 Task: Search one way flight ticket for 4 adults, 1 infant in seat and 1 infant on lap in premium economy from Allentown: Lehigh Valley International Airport (was Allentown-bethlehem-easton International Airport) to Rockford: Chicago Rockford International Airport(was Northwest Chicagoland Regional Airport At Rockford) on 5-1-2023. Choice of flights is Singapure airlines. Number of bags: 5 checked bags. Price is upto 60000. Outbound departure time preference is 5:00.
Action: Mouse moved to (216, 249)
Screenshot: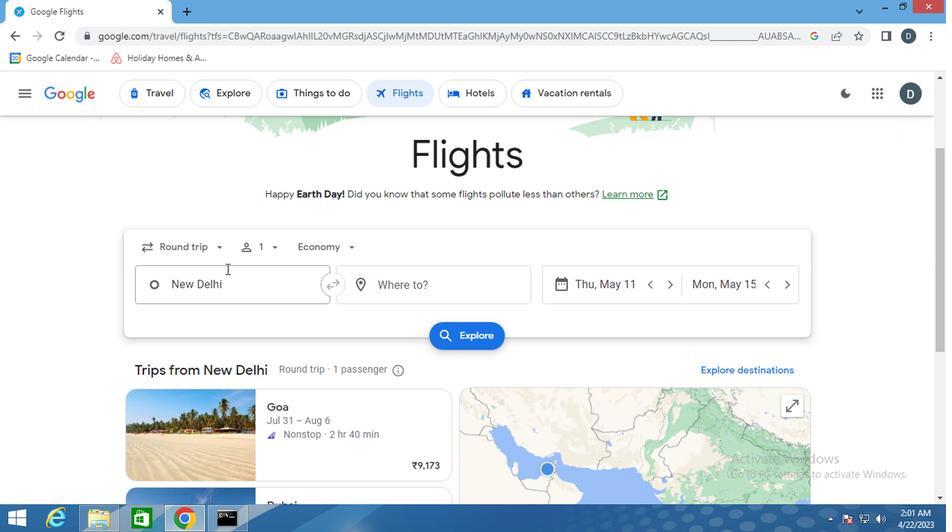 
Action: Mouse pressed left at (216, 249)
Screenshot: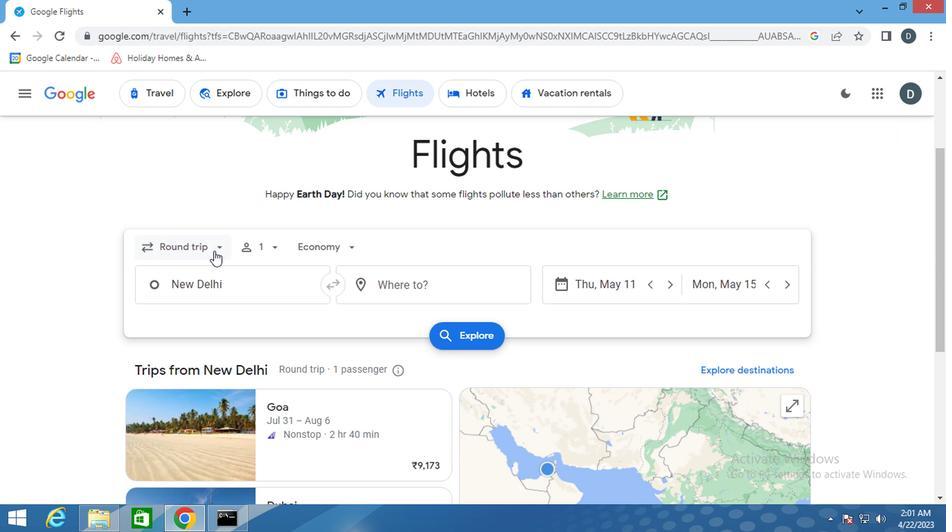 
Action: Mouse moved to (204, 299)
Screenshot: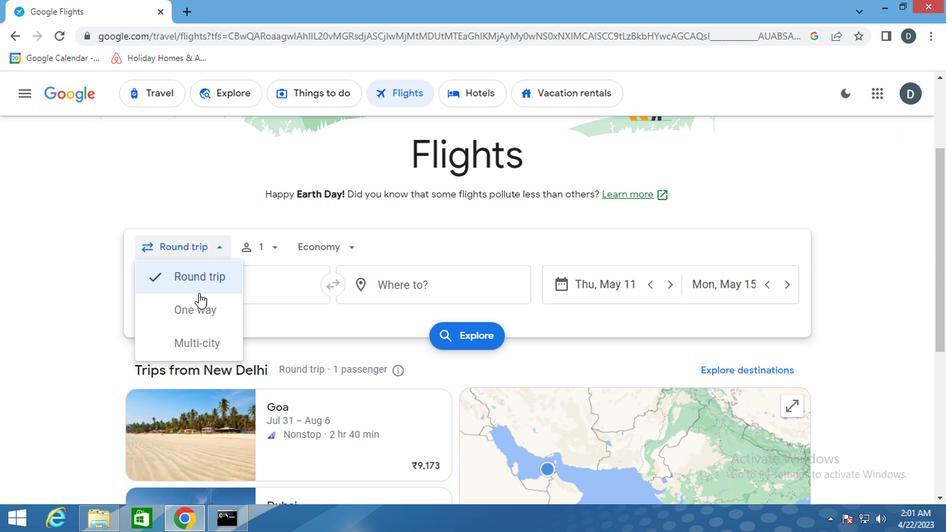 
Action: Mouse pressed left at (204, 299)
Screenshot: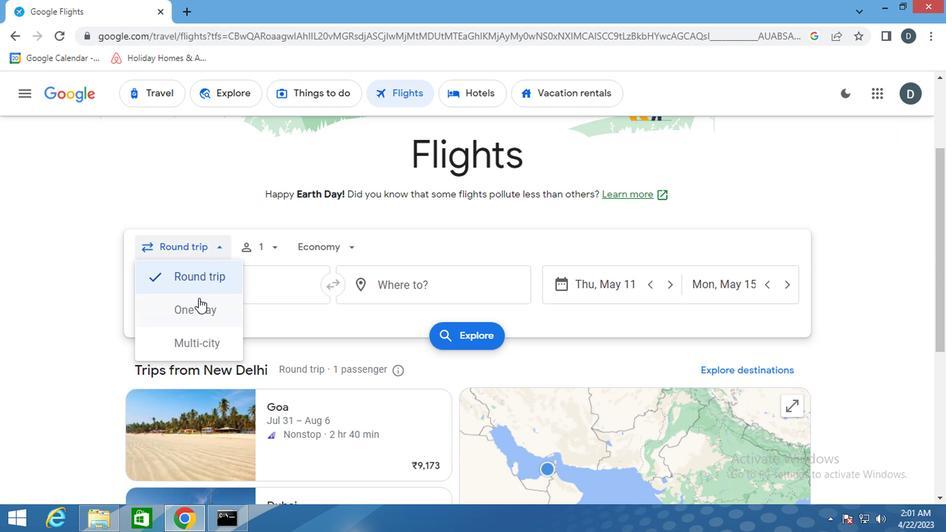 
Action: Mouse moved to (275, 241)
Screenshot: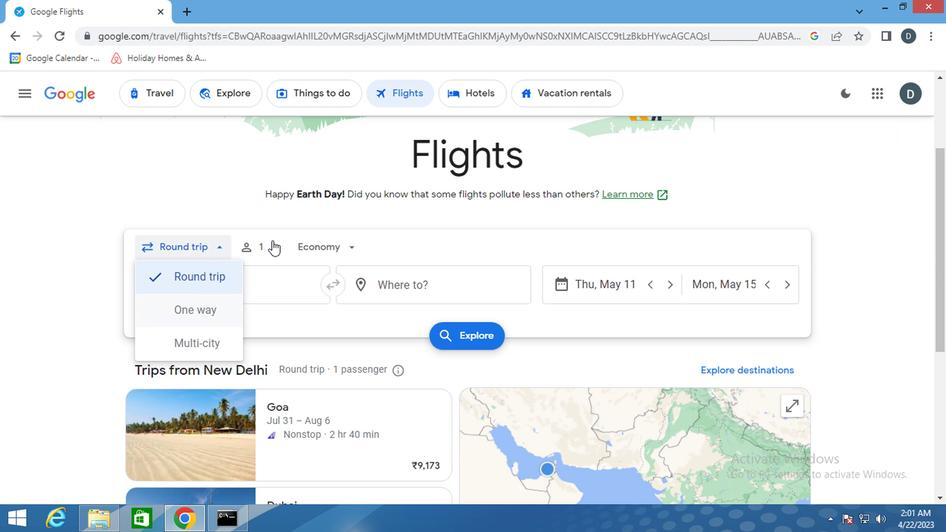 
Action: Mouse pressed left at (275, 241)
Screenshot: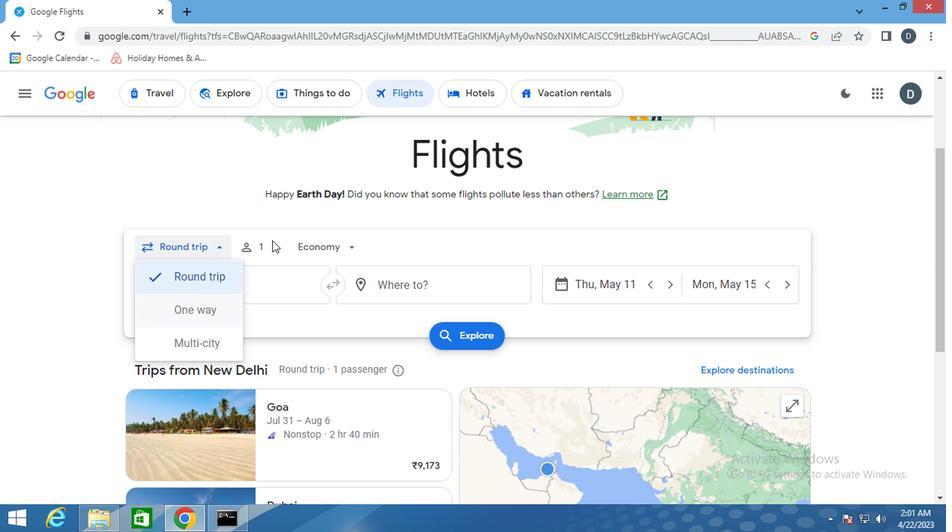 
Action: Mouse moved to (375, 282)
Screenshot: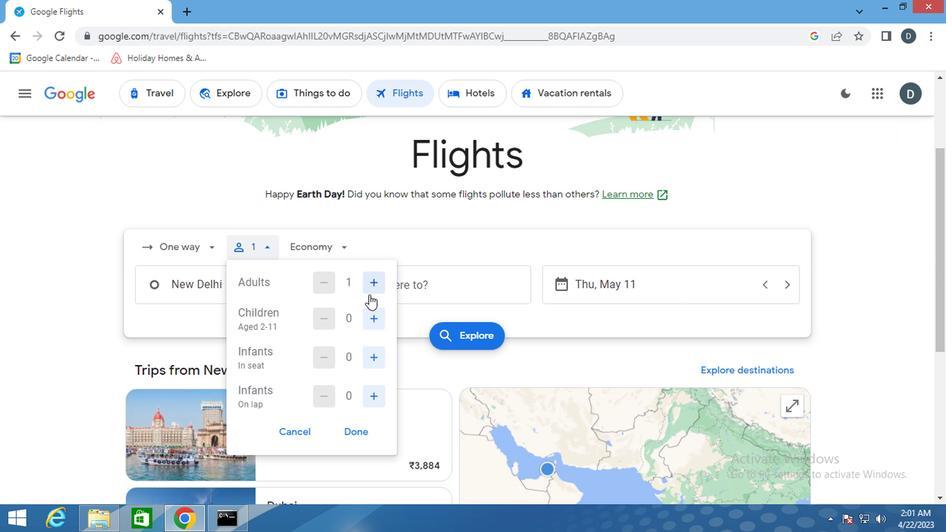
Action: Mouse pressed left at (375, 282)
Screenshot: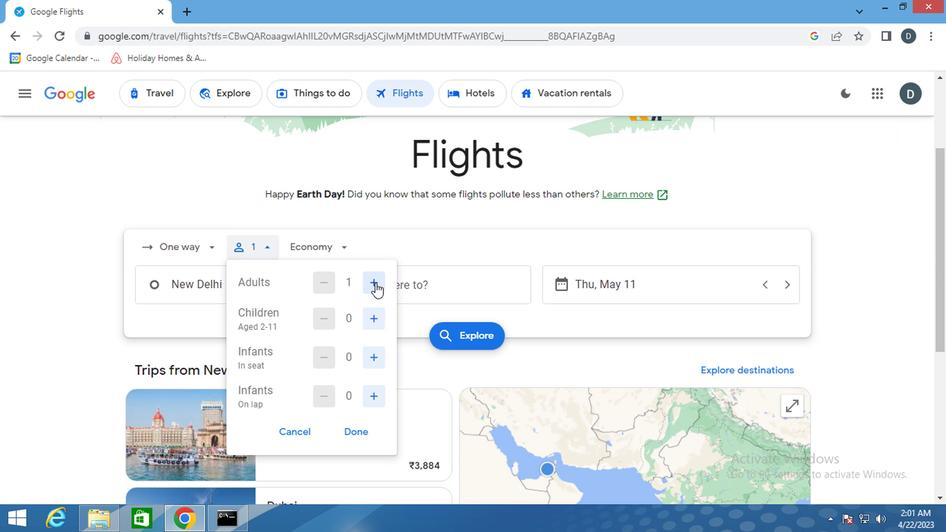 
Action: Mouse pressed left at (375, 282)
Screenshot: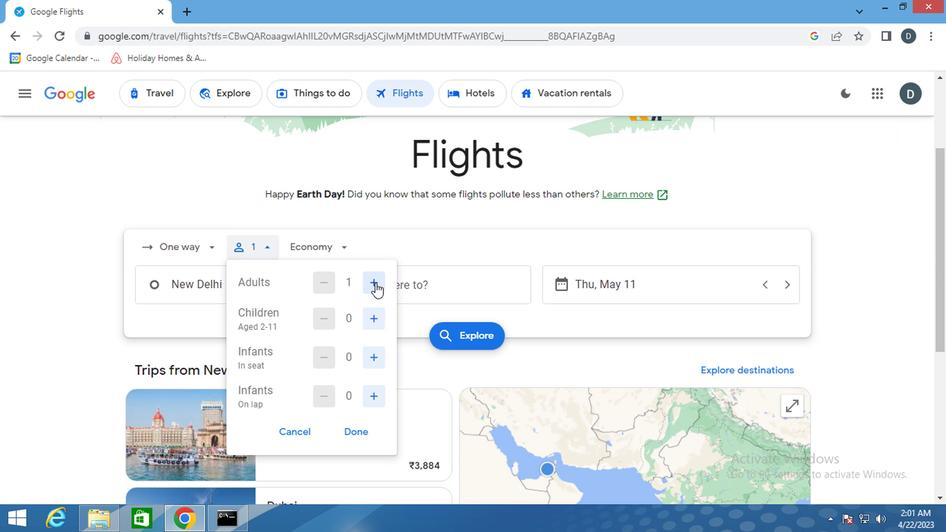 
Action: Mouse pressed left at (375, 282)
Screenshot: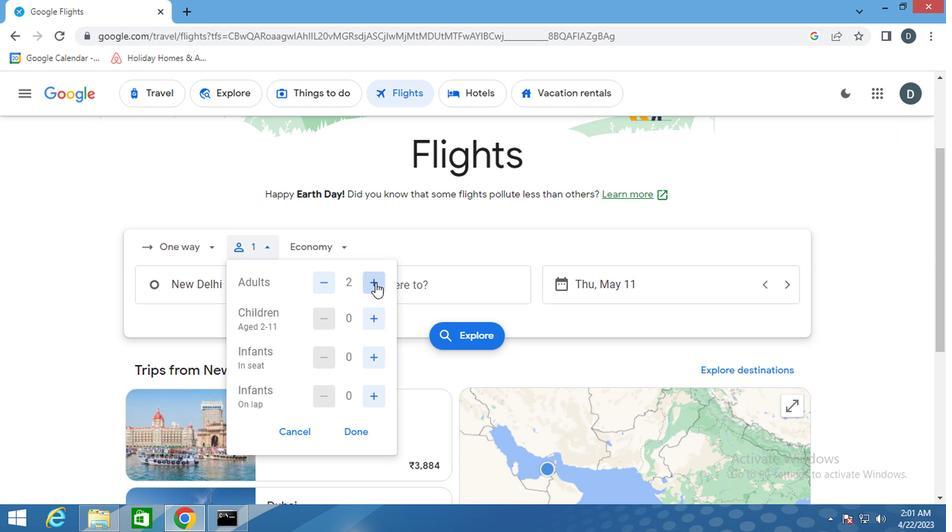 
Action: Mouse moved to (370, 363)
Screenshot: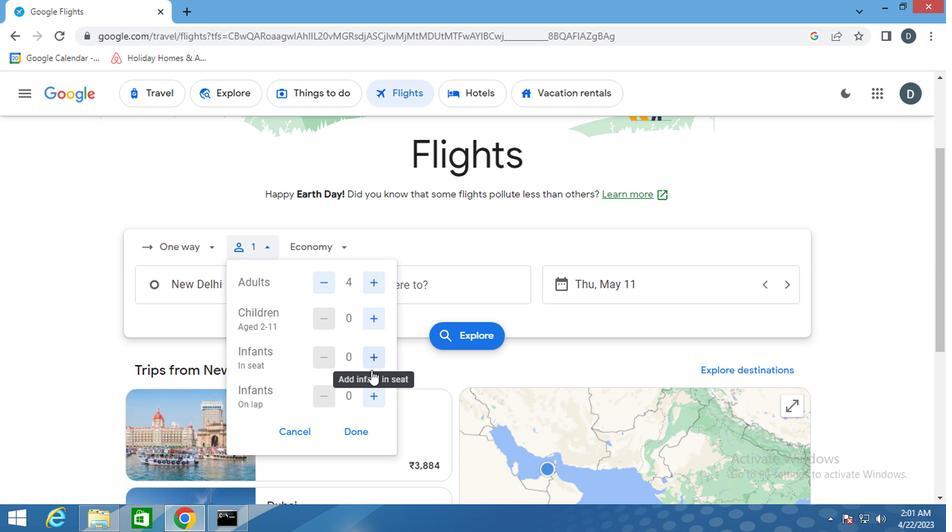 
Action: Mouse pressed left at (370, 363)
Screenshot: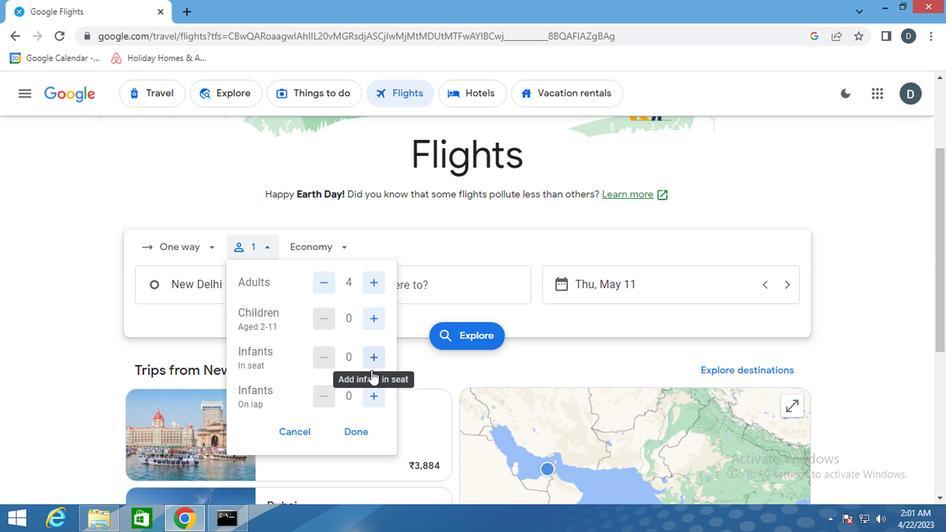 
Action: Mouse moved to (379, 396)
Screenshot: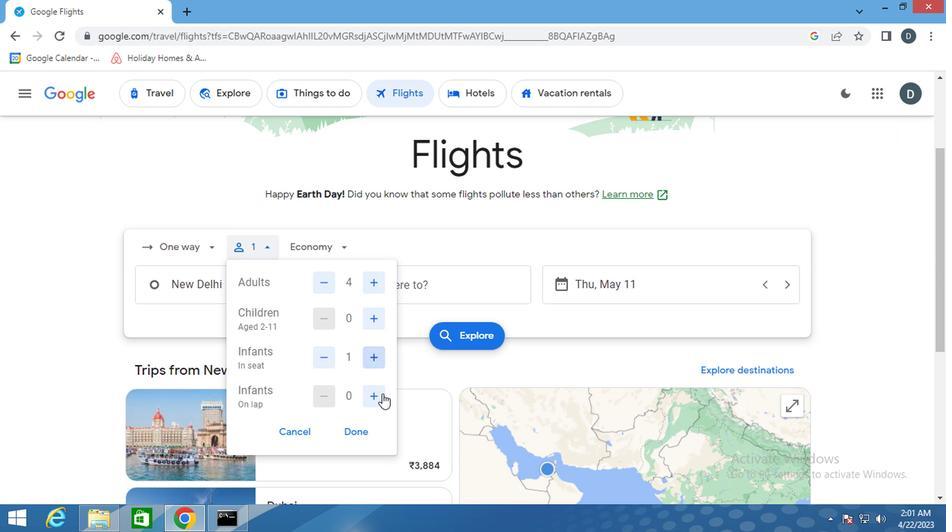 
Action: Mouse pressed left at (379, 396)
Screenshot: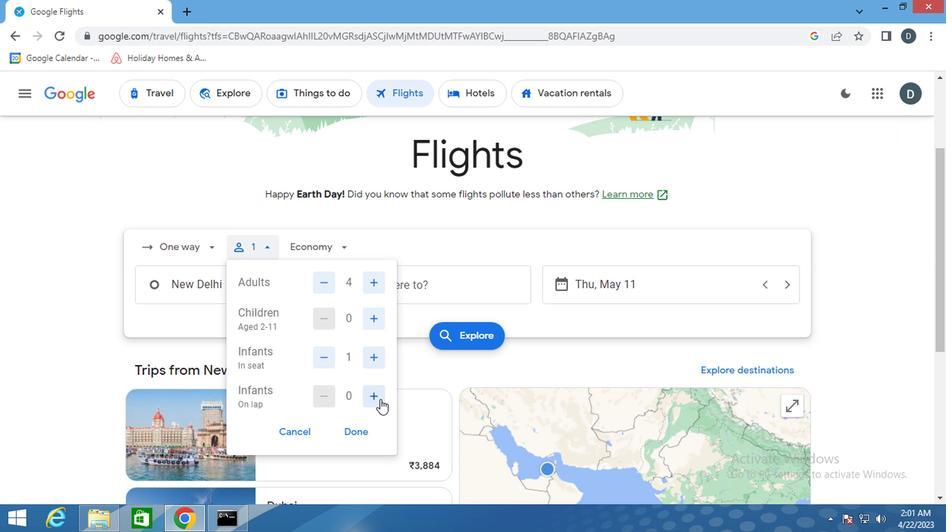 
Action: Mouse moved to (359, 429)
Screenshot: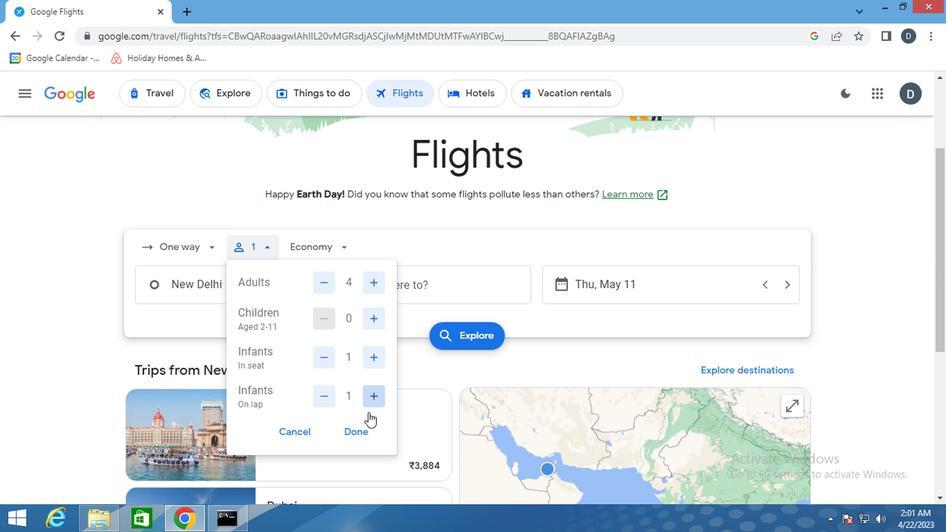 
Action: Mouse pressed left at (359, 429)
Screenshot: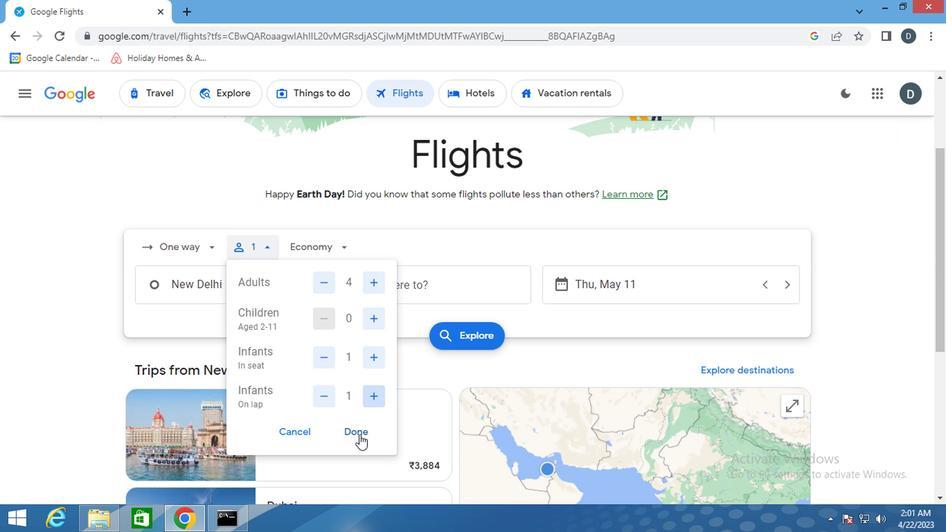 
Action: Mouse moved to (326, 246)
Screenshot: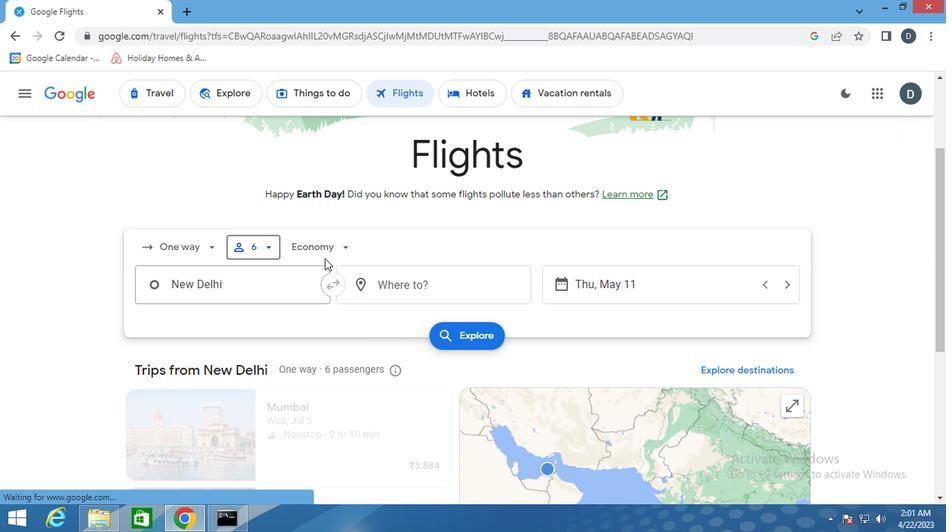 
Action: Mouse pressed left at (326, 246)
Screenshot: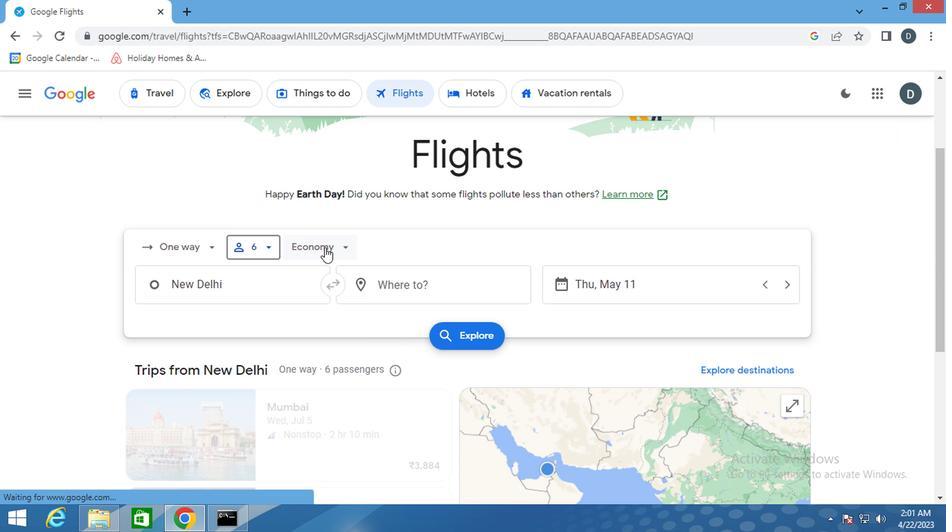 
Action: Mouse moved to (348, 317)
Screenshot: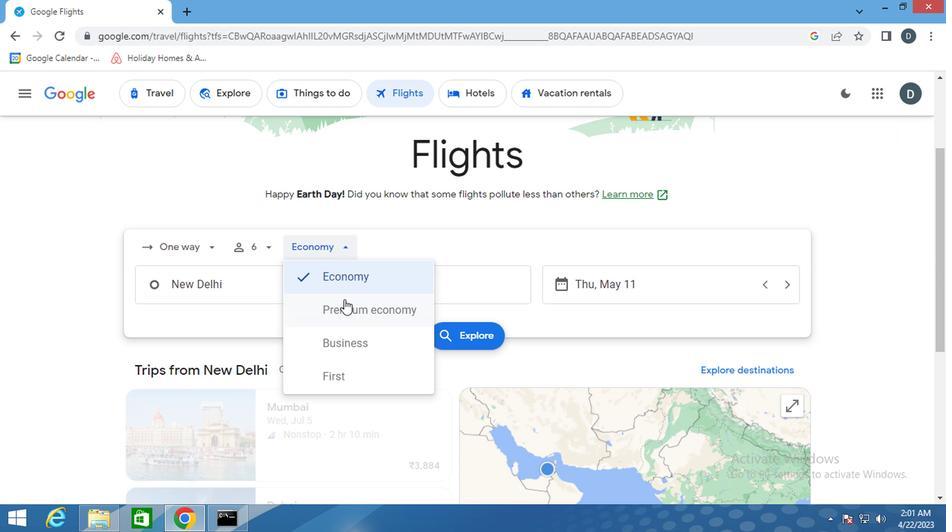 
Action: Mouse pressed left at (348, 317)
Screenshot: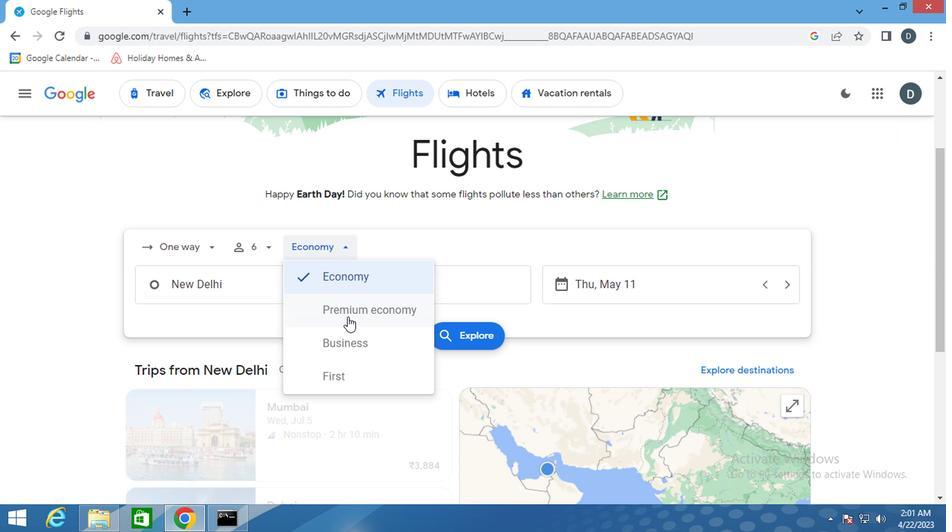 
Action: Mouse moved to (235, 291)
Screenshot: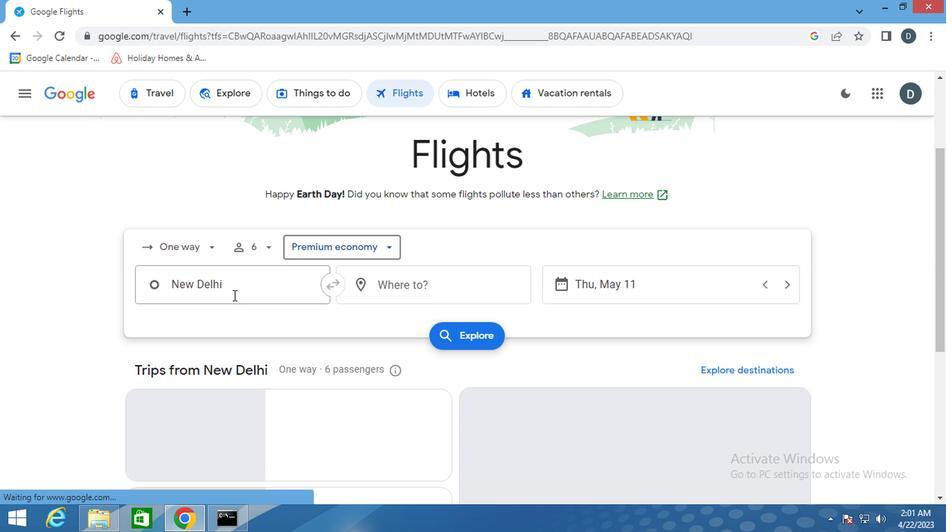 
Action: Mouse pressed left at (235, 291)
Screenshot: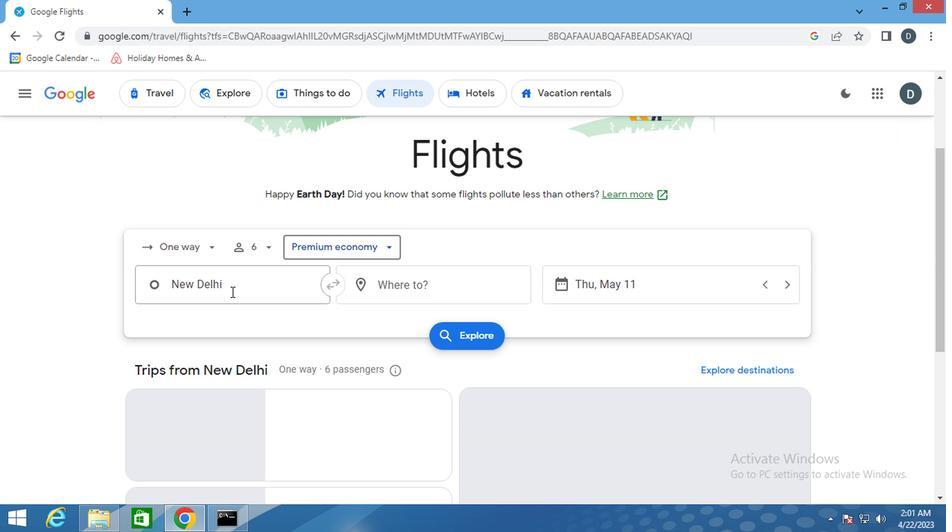 
Action: Key pressed <Key.shift><Key.shift><Key.shift><Key.shift><Key.shift>ALLENTOWN
Screenshot: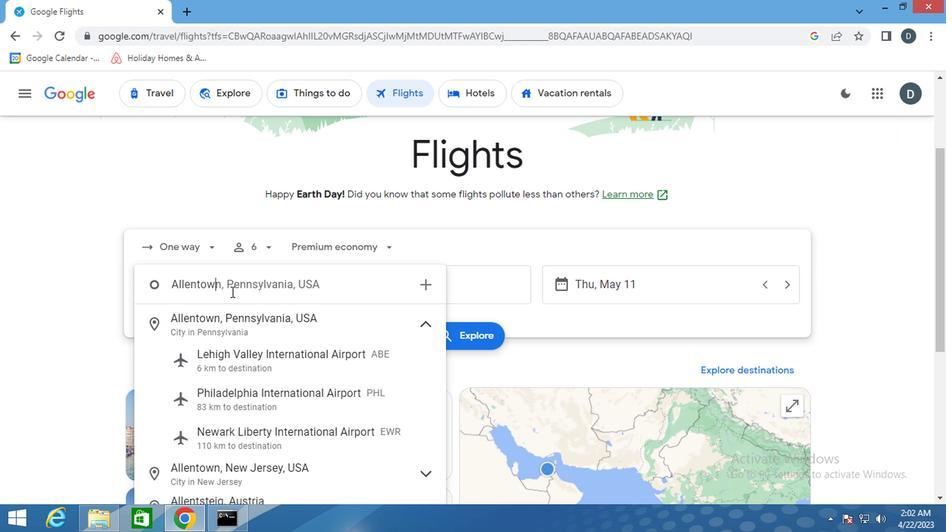 
Action: Mouse moved to (308, 350)
Screenshot: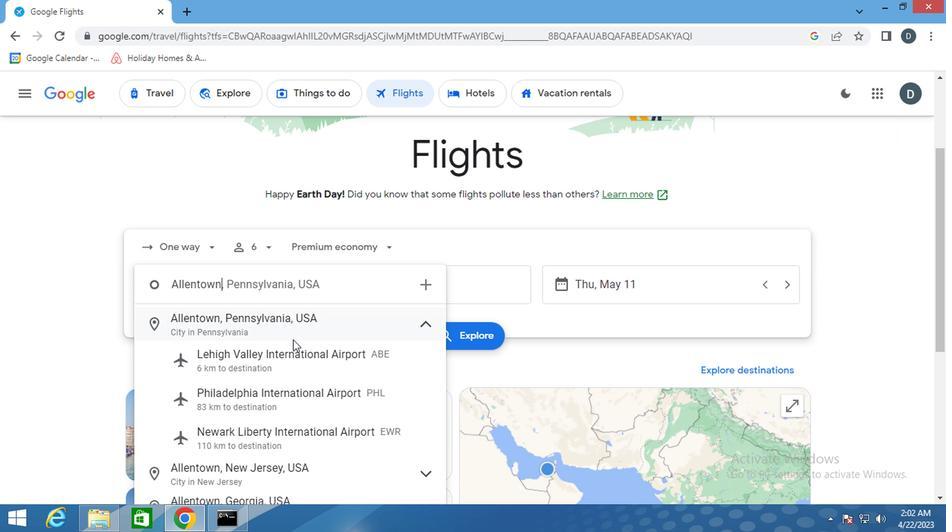 
Action: Mouse pressed left at (308, 350)
Screenshot: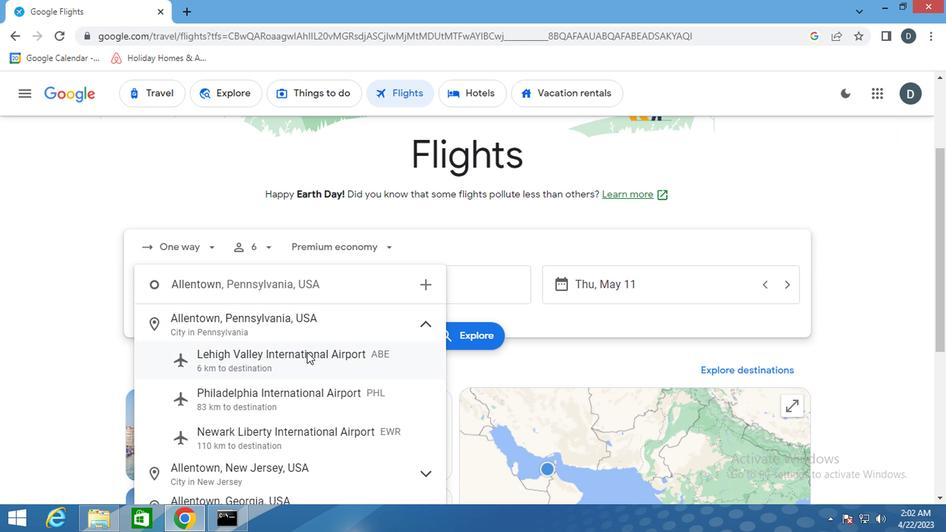 
Action: Mouse moved to (423, 281)
Screenshot: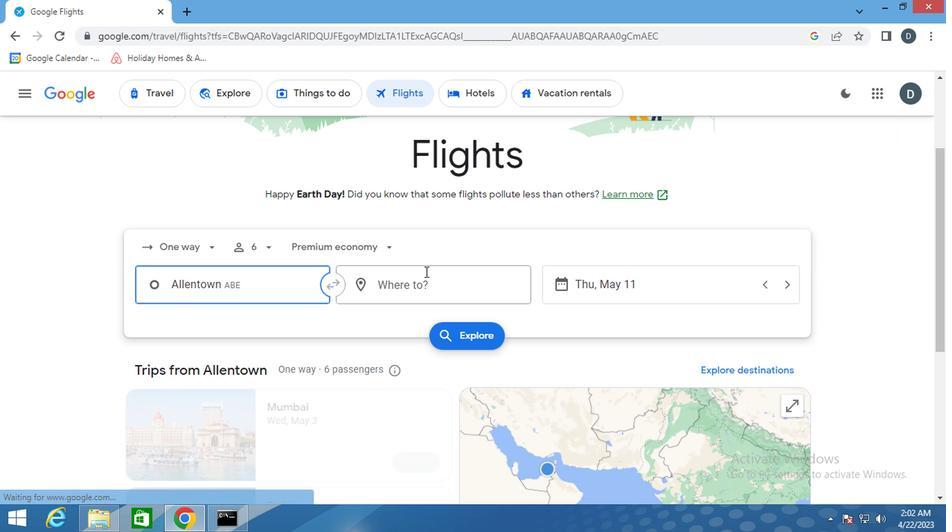 
Action: Mouse pressed left at (423, 281)
Screenshot: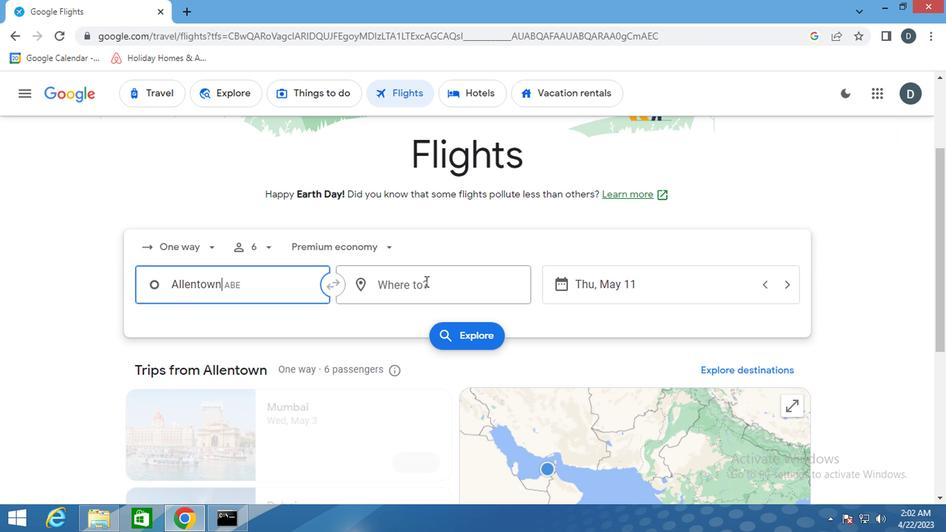 
Action: Key pressed <Key.shift>ROCKFORD
Screenshot: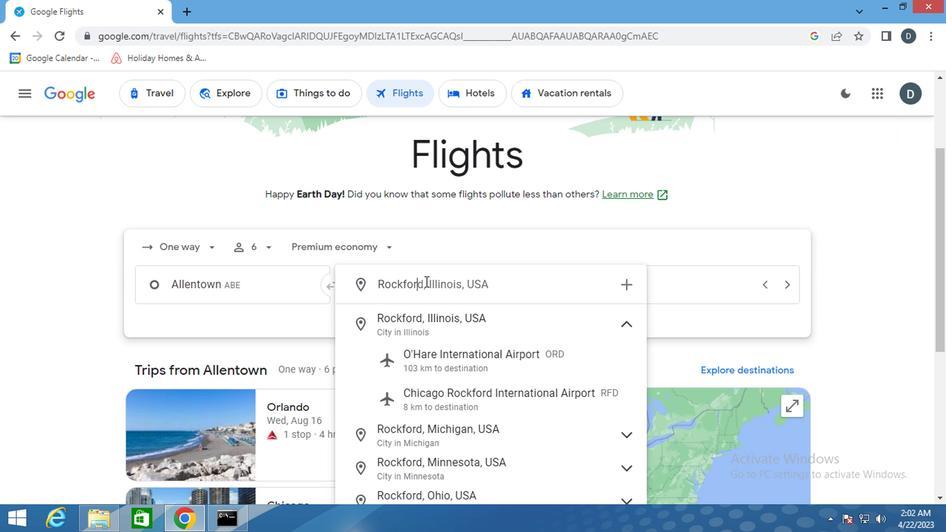 
Action: Mouse moved to (489, 397)
Screenshot: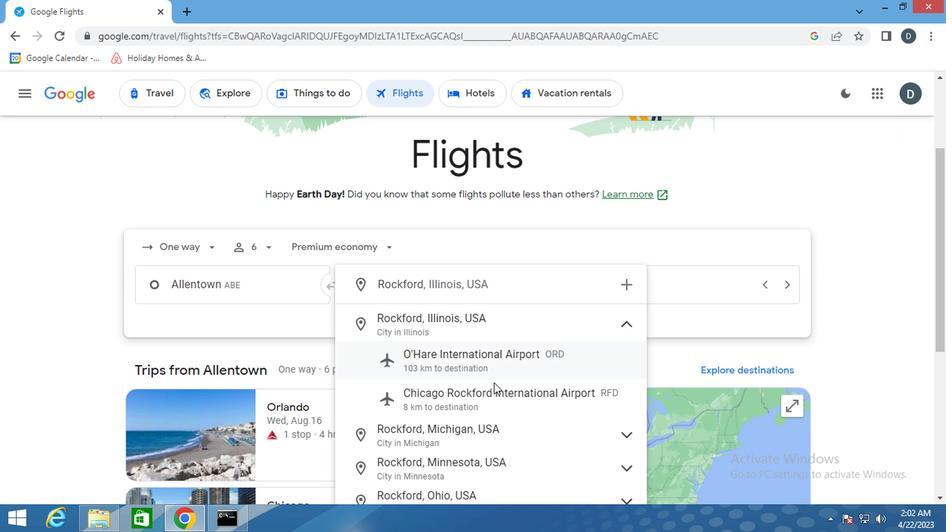 
Action: Mouse pressed left at (489, 397)
Screenshot: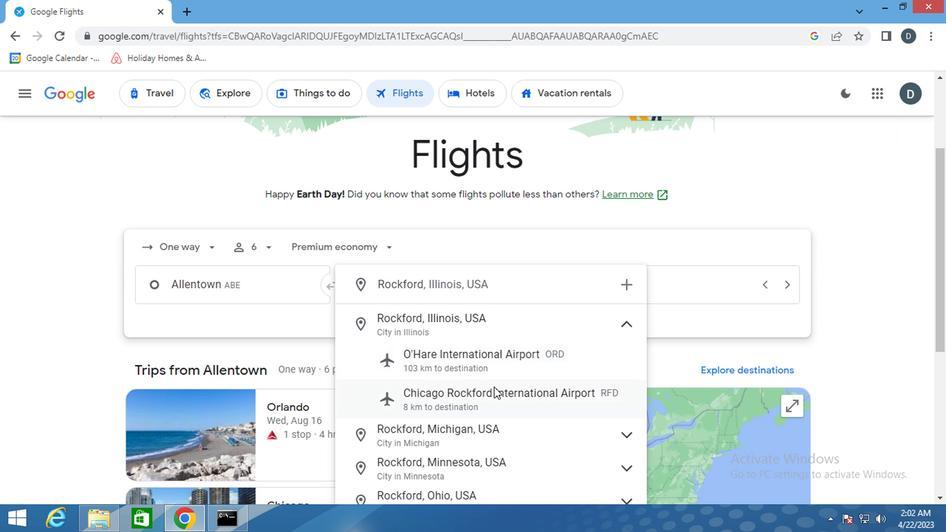 
Action: Mouse moved to (635, 293)
Screenshot: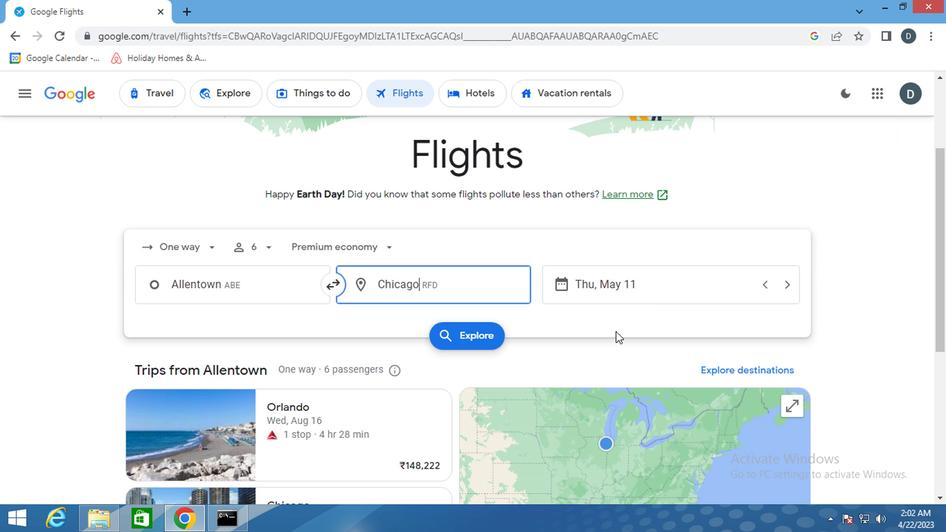 
Action: Mouse pressed left at (635, 293)
Screenshot: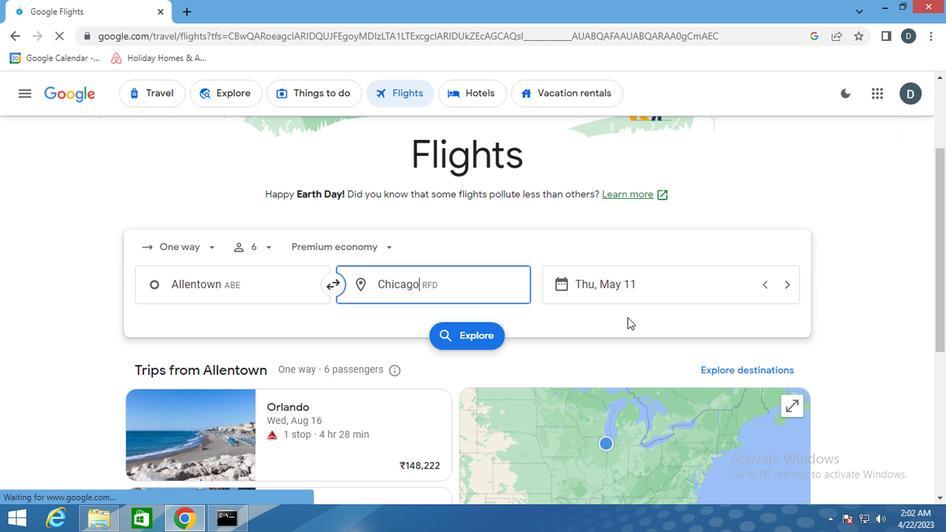 
Action: Mouse moved to (602, 242)
Screenshot: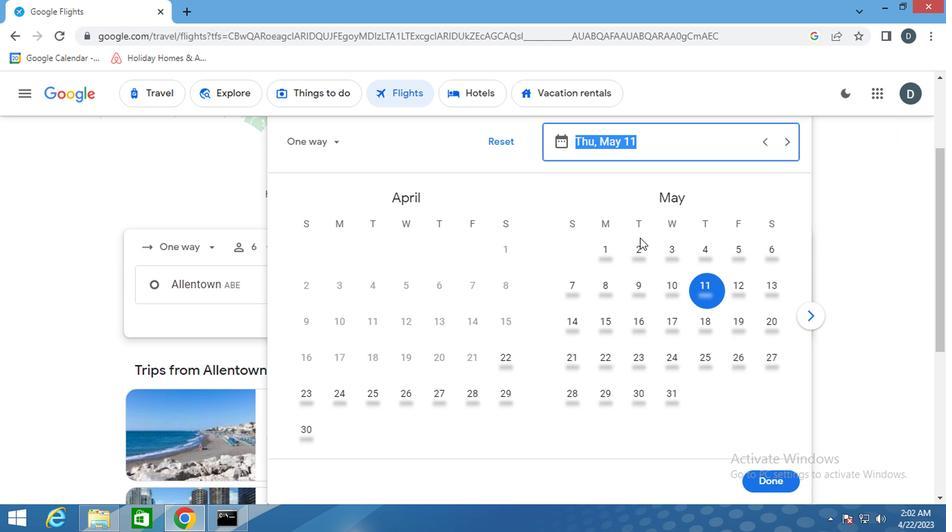 
Action: Mouse pressed left at (602, 242)
Screenshot: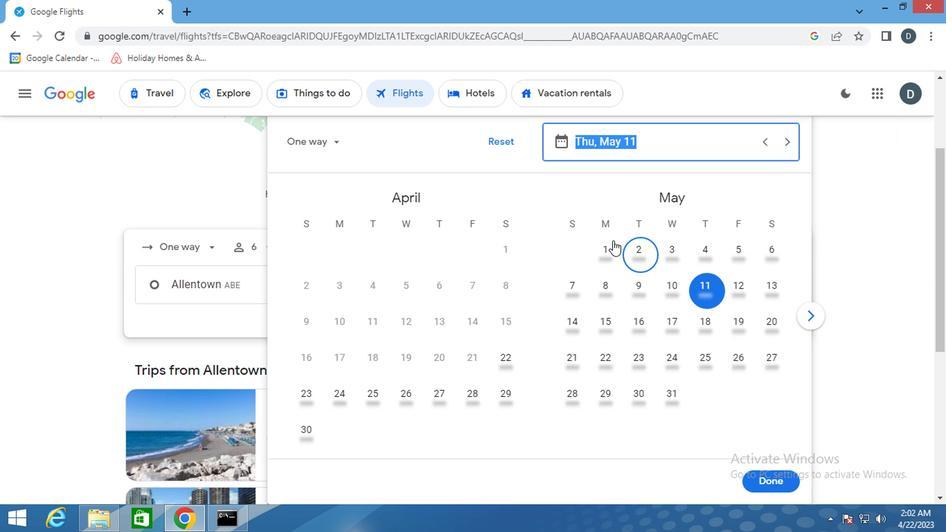 
Action: Mouse moved to (753, 473)
Screenshot: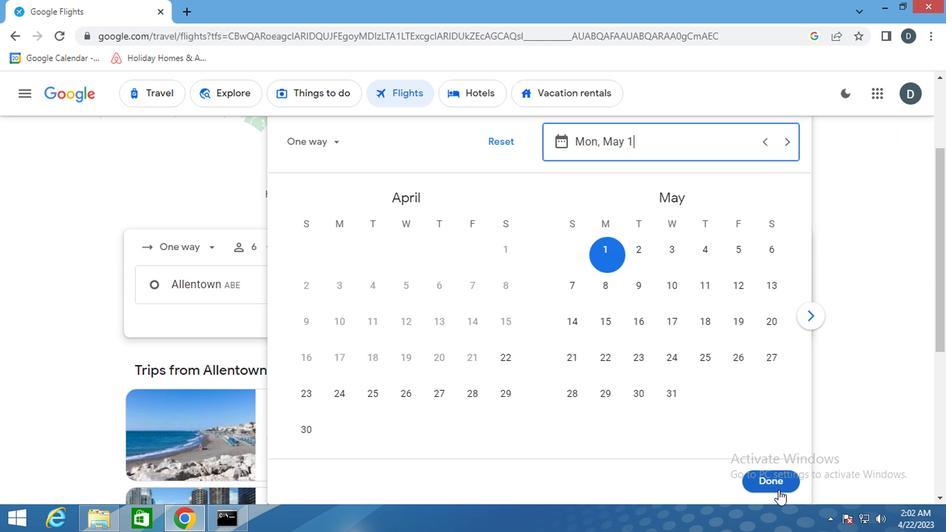 
Action: Mouse pressed left at (753, 473)
Screenshot: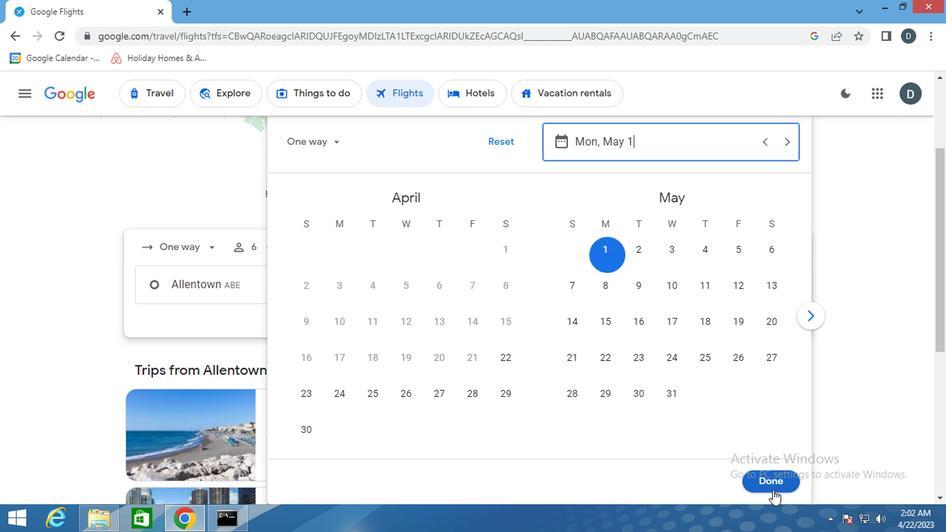 
Action: Mouse moved to (464, 336)
Screenshot: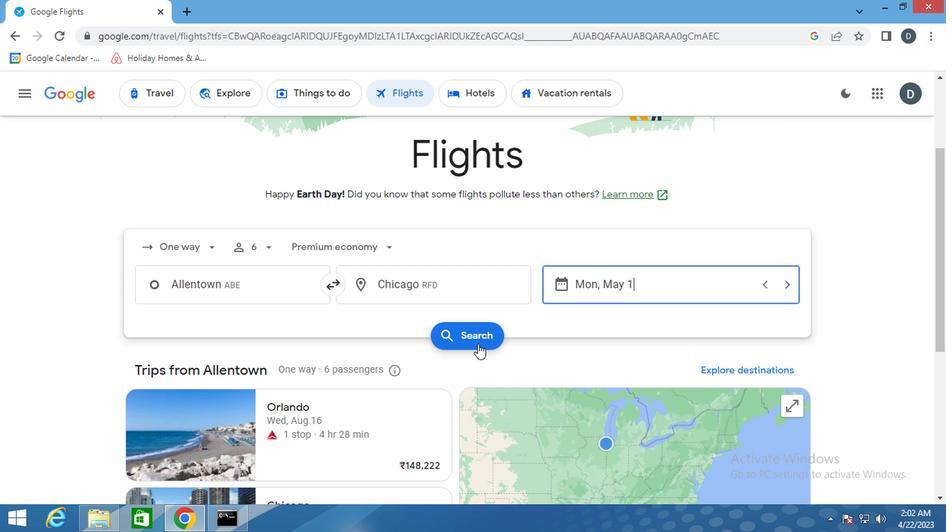 
Action: Mouse pressed left at (464, 336)
Screenshot: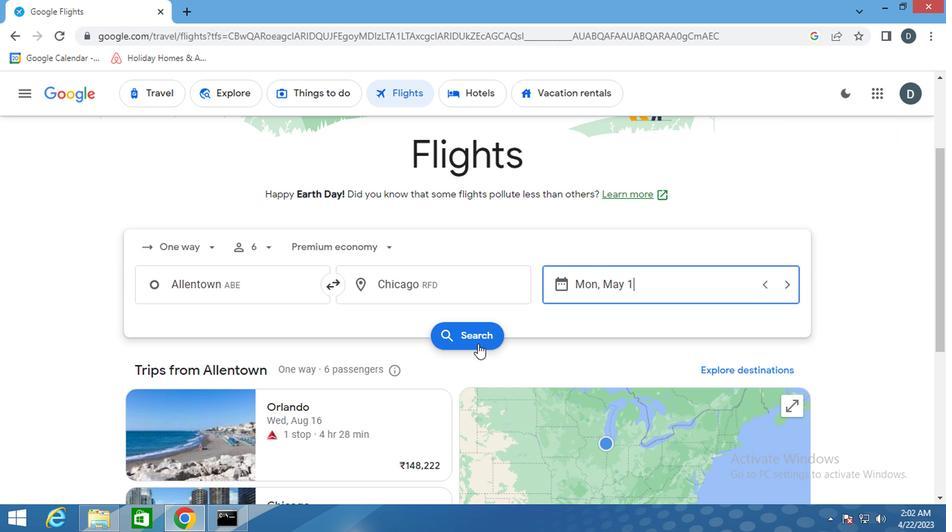 
Action: Mouse moved to (173, 221)
Screenshot: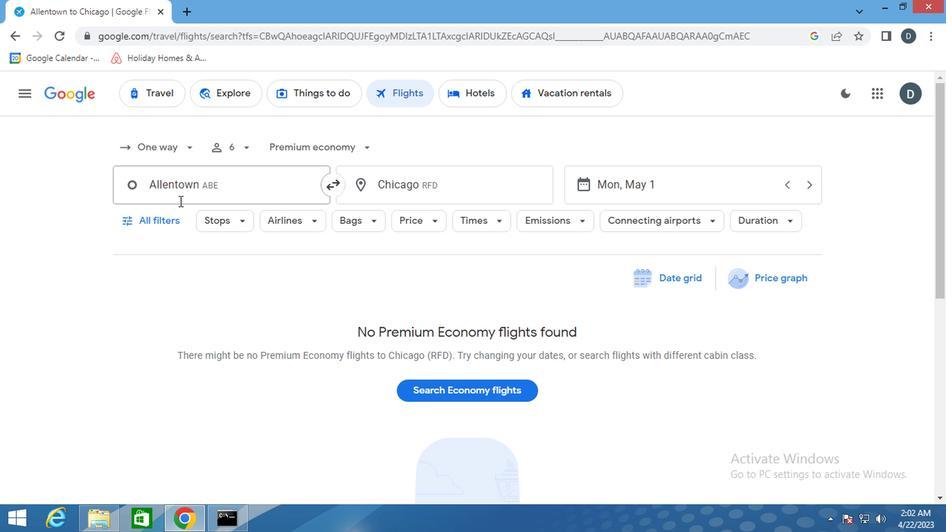 
Action: Mouse pressed left at (173, 221)
Screenshot: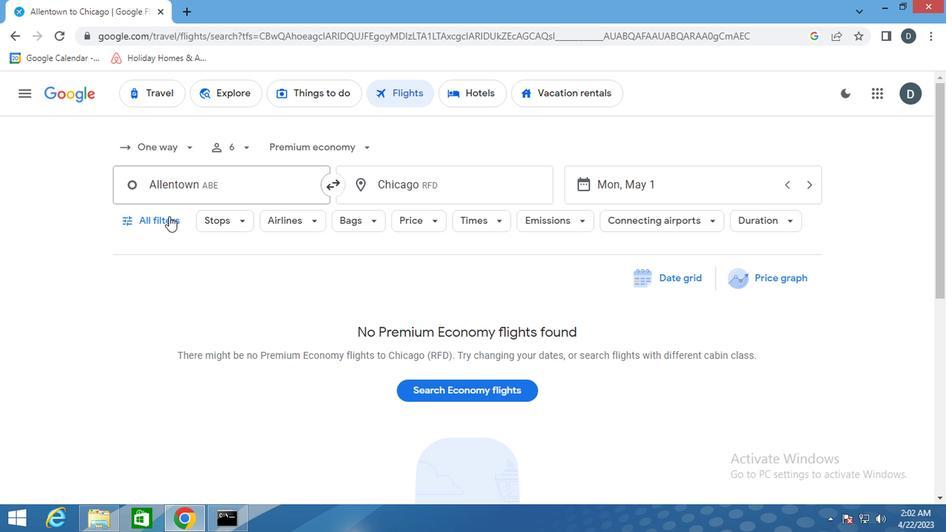 
Action: Mouse moved to (252, 238)
Screenshot: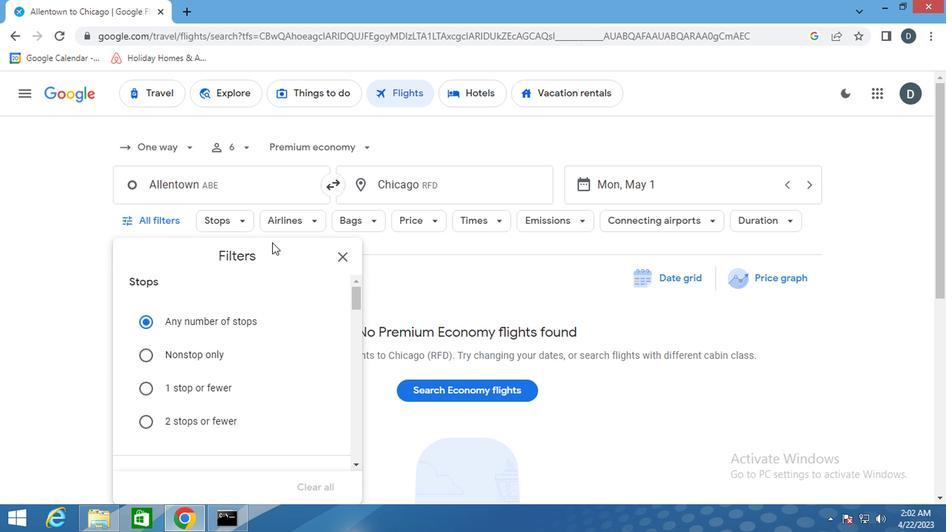 
Action: Mouse scrolled (252, 238) with delta (0, 0)
Screenshot: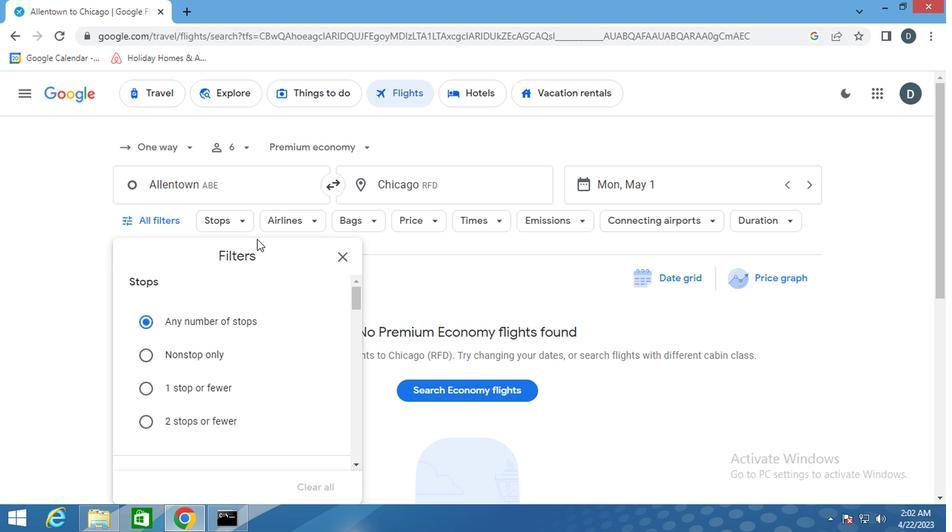 
Action: Mouse scrolled (252, 238) with delta (0, 0)
Screenshot: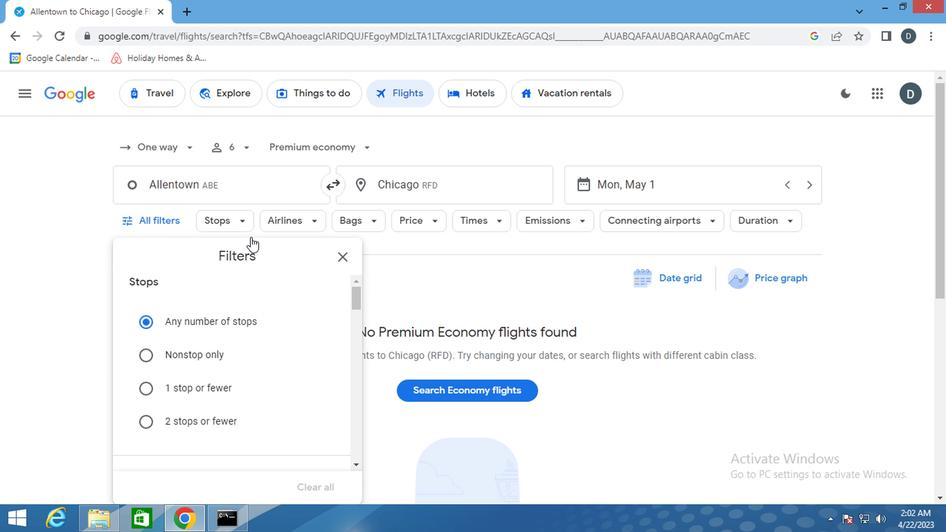
Action: Mouse scrolled (252, 238) with delta (0, 0)
Screenshot: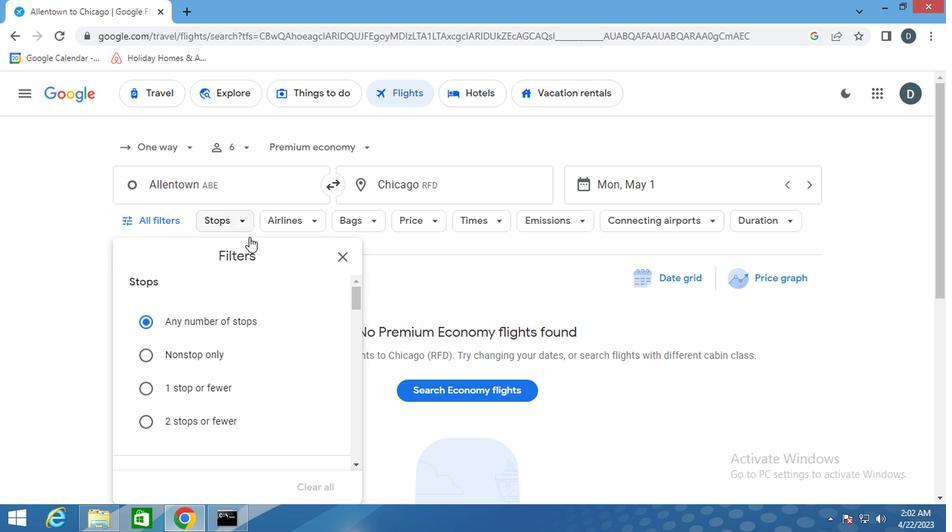 
Action: Mouse scrolled (252, 238) with delta (0, 0)
Screenshot: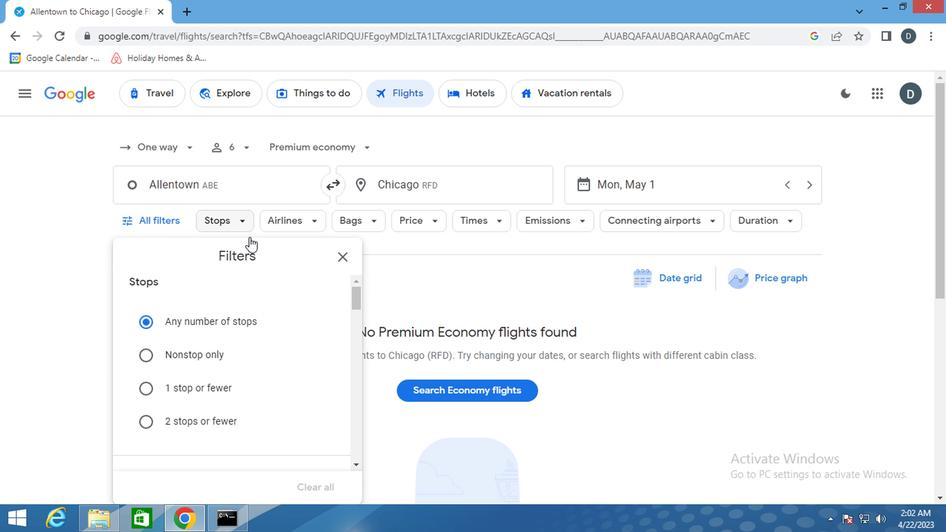 
Action: Mouse moved to (652, 407)
Screenshot: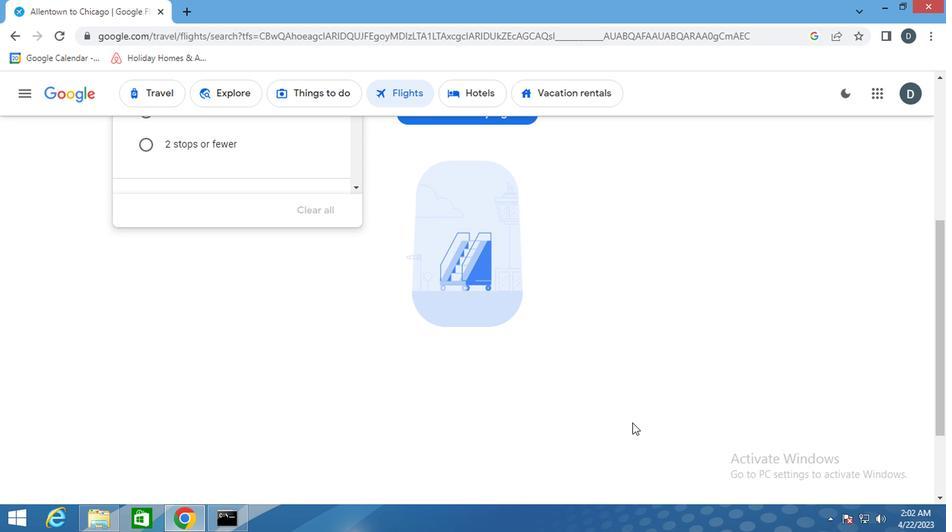 
Action: Mouse scrolled (652, 408) with delta (0, 0)
Screenshot: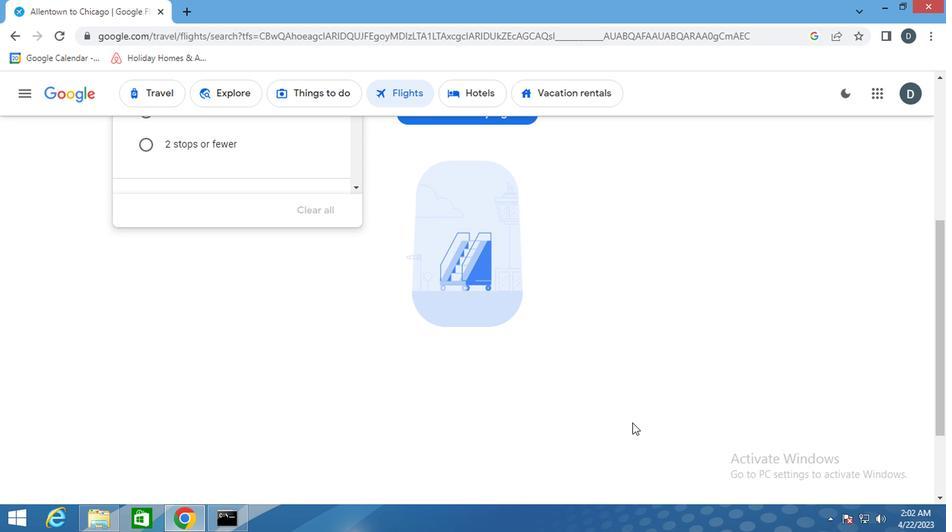 
Action: Mouse moved to (650, 407)
Screenshot: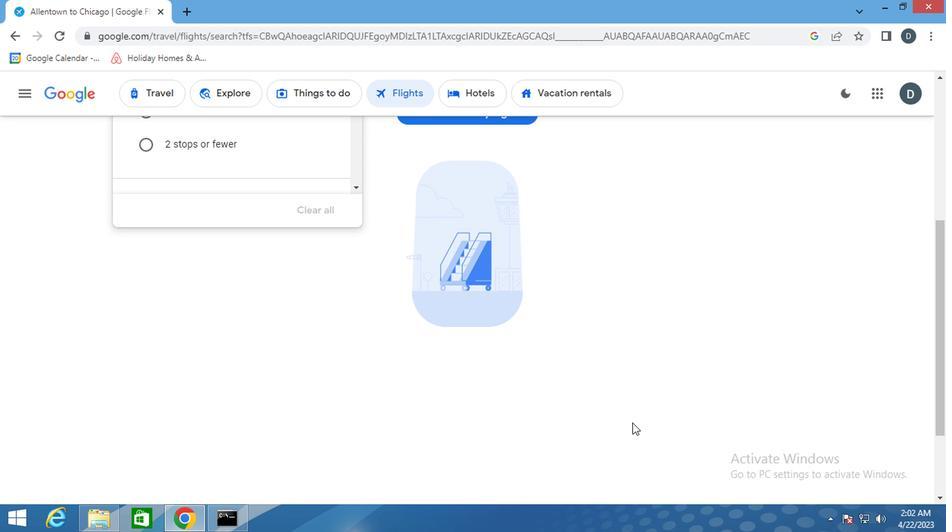 
Action: Mouse scrolled (650, 407) with delta (0, 0)
Screenshot: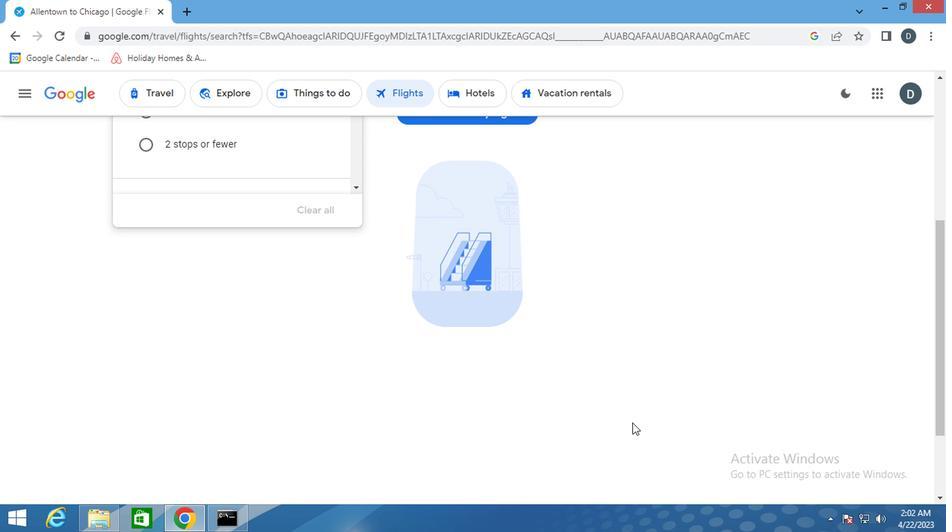 
Action: Mouse moved to (647, 405)
Screenshot: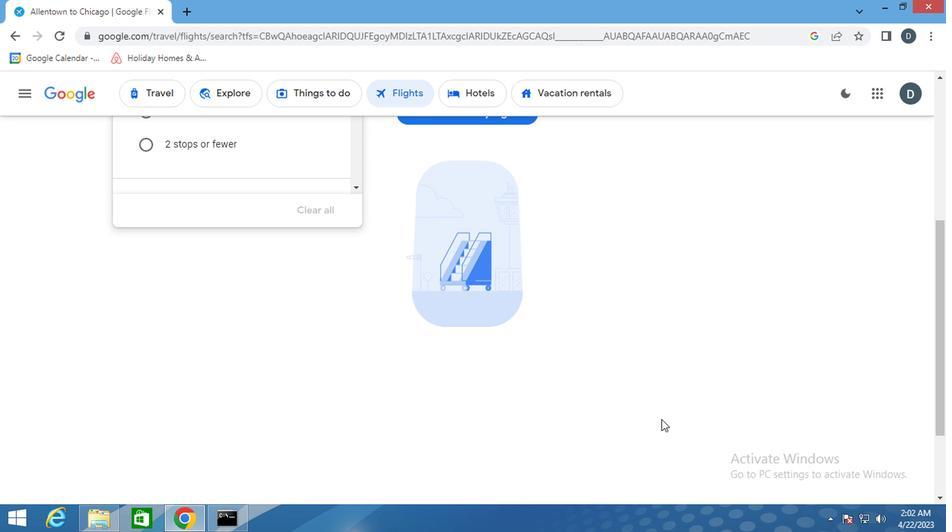 
Action: Mouse scrolled (647, 405) with delta (0, 0)
Screenshot: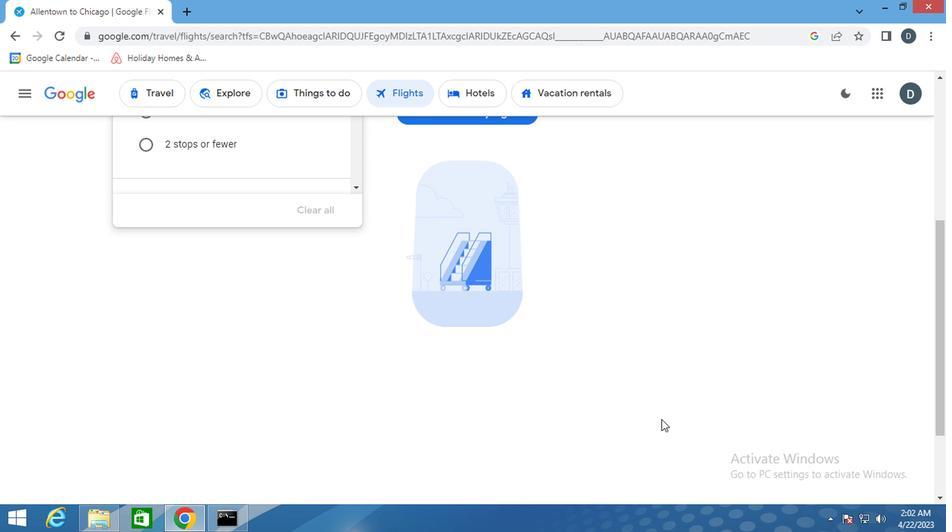 
Action: Mouse moved to (243, 313)
Screenshot: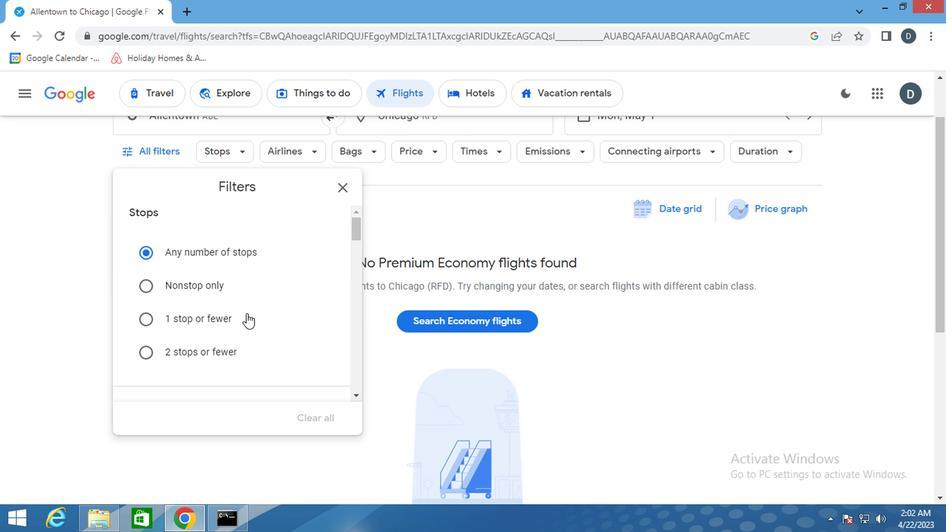 
Action: Mouse scrolled (243, 312) with delta (0, 0)
Screenshot: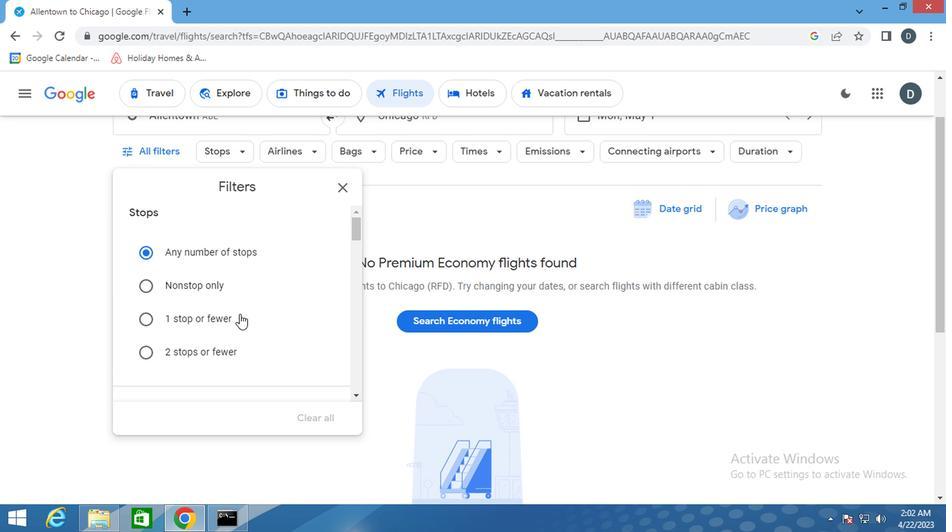 
Action: Mouse scrolled (243, 312) with delta (0, 0)
Screenshot: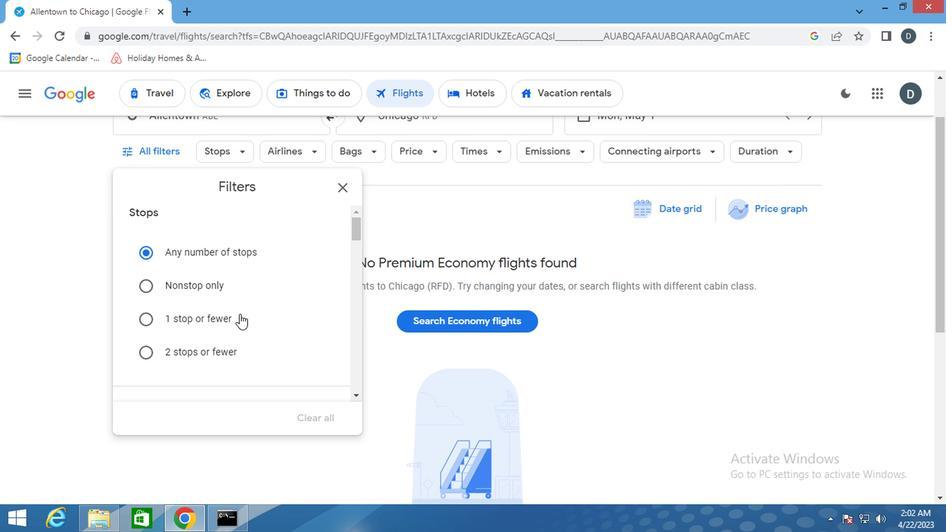
Action: Mouse scrolled (243, 312) with delta (0, 0)
Screenshot: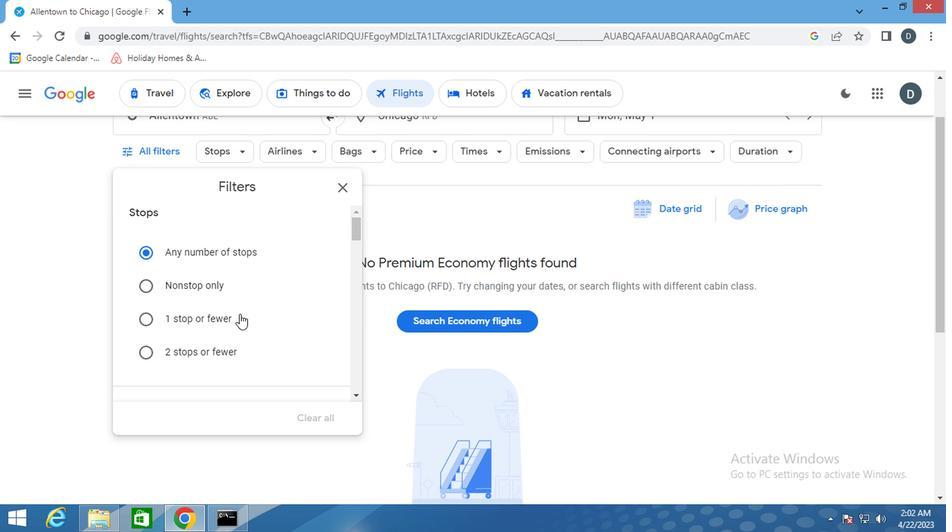 
Action: Mouse scrolled (243, 312) with delta (0, 0)
Screenshot: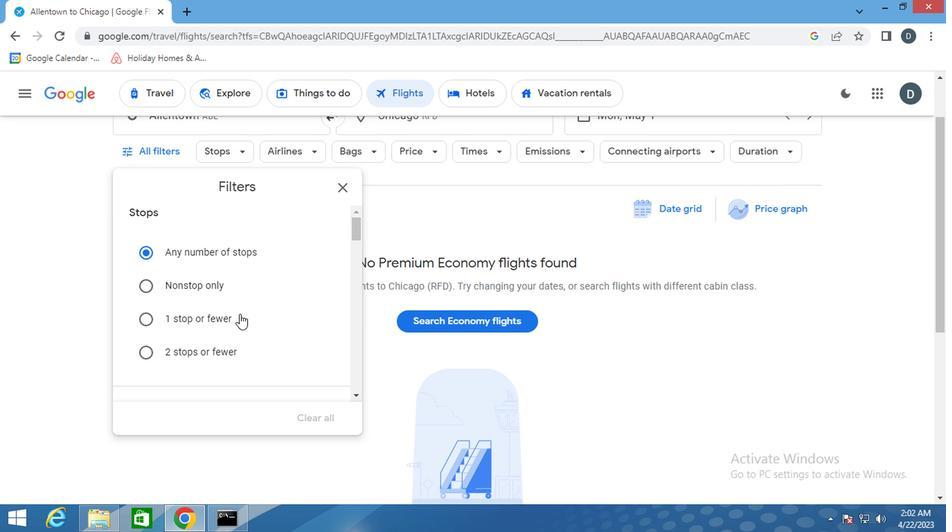 
Action: Mouse scrolled (243, 312) with delta (0, 0)
Screenshot: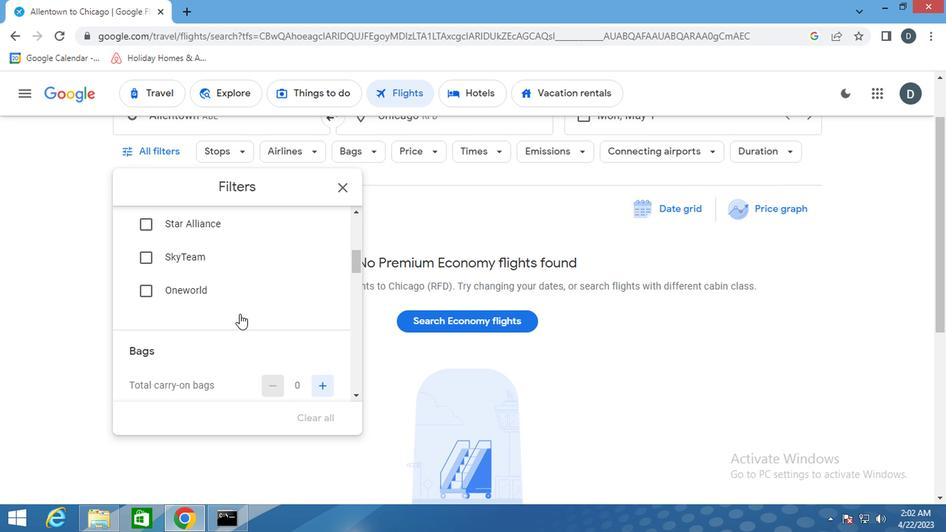 
Action: Mouse scrolled (243, 312) with delta (0, 0)
Screenshot: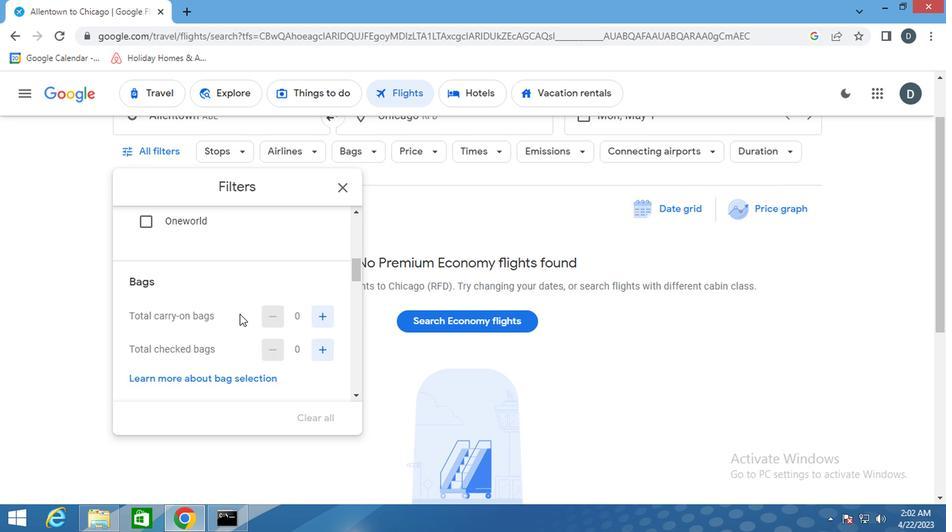 
Action: Mouse moved to (326, 275)
Screenshot: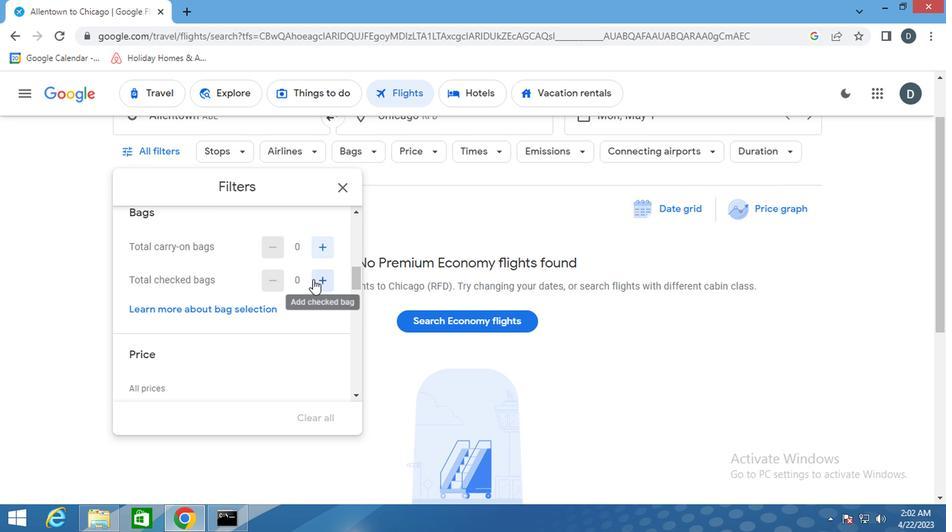 
Action: Mouse pressed left at (326, 275)
Screenshot: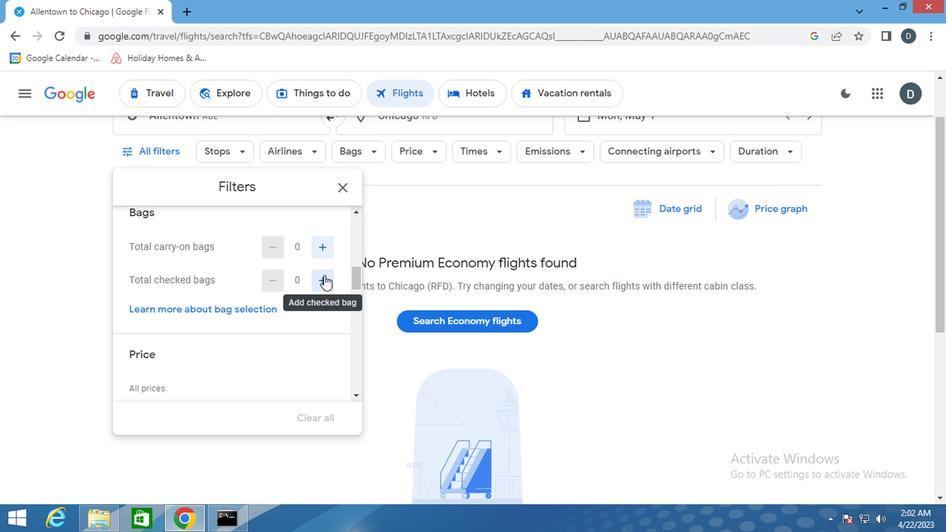 
Action: Mouse pressed left at (326, 275)
Screenshot: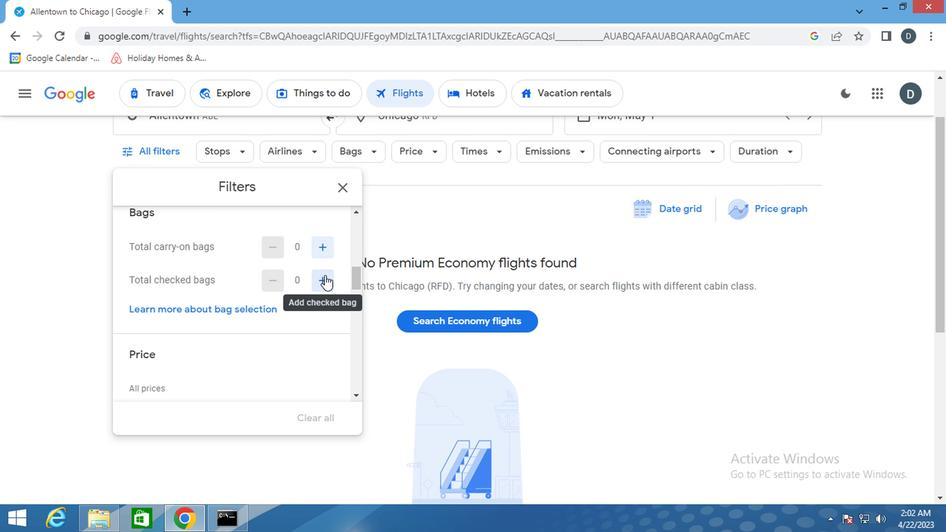 
Action: Mouse pressed left at (326, 275)
Screenshot: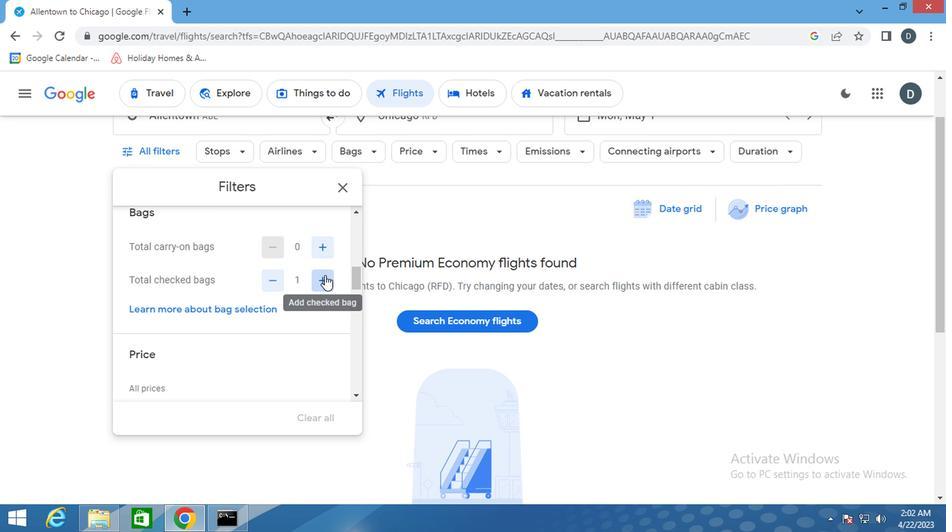 
Action: Mouse pressed left at (326, 275)
Screenshot: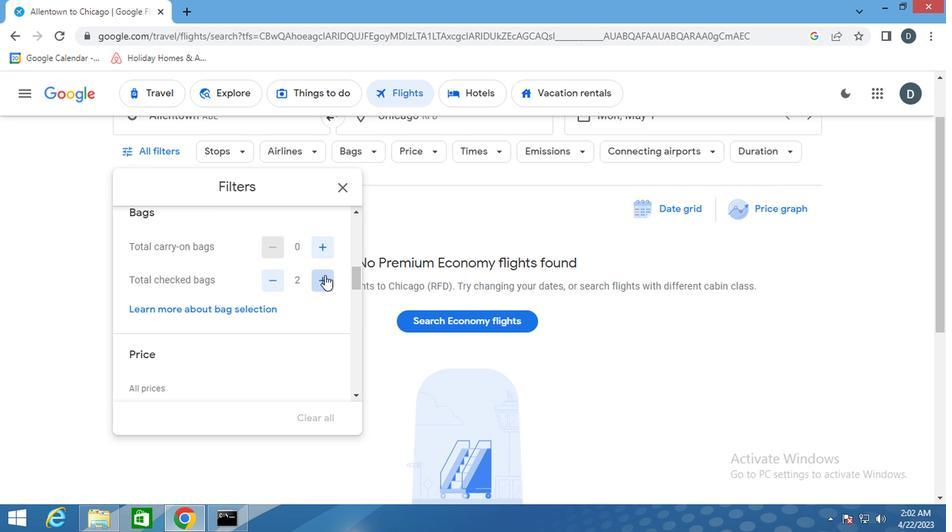 
Action: Mouse pressed left at (326, 275)
Screenshot: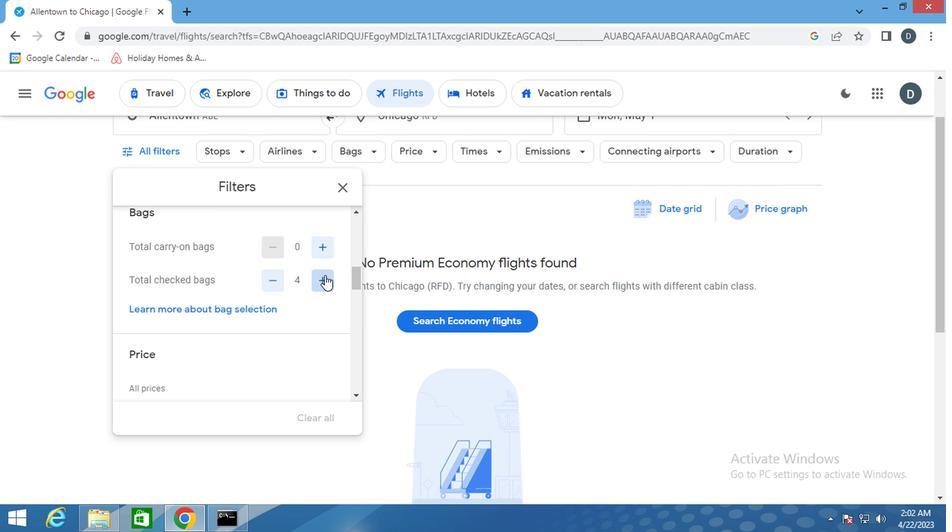 
Action: Mouse moved to (307, 329)
Screenshot: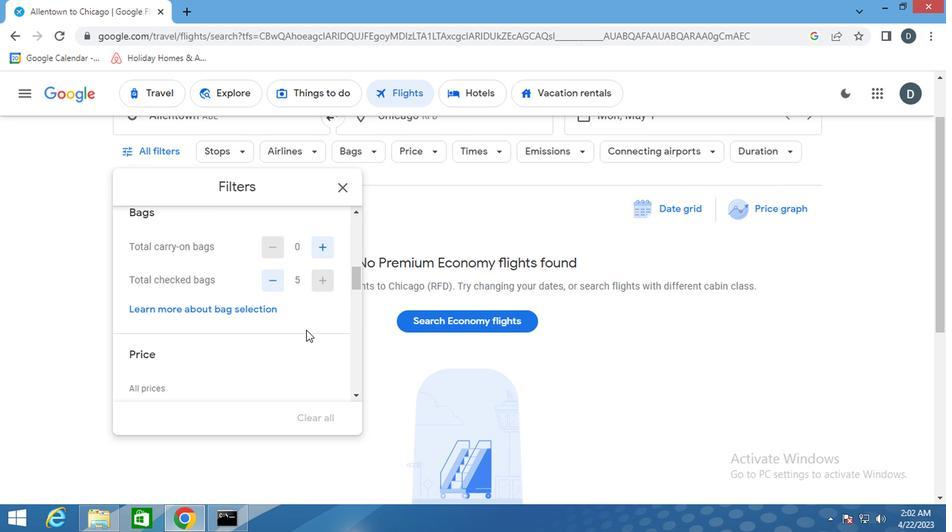
Action: Mouse scrolled (307, 328) with delta (0, 0)
Screenshot: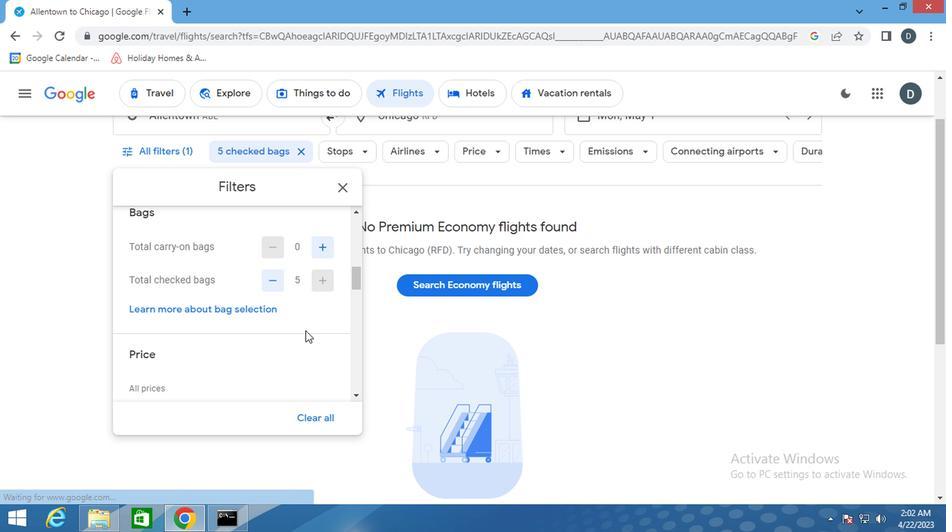 
Action: Mouse scrolled (307, 328) with delta (0, 0)
Screenshot: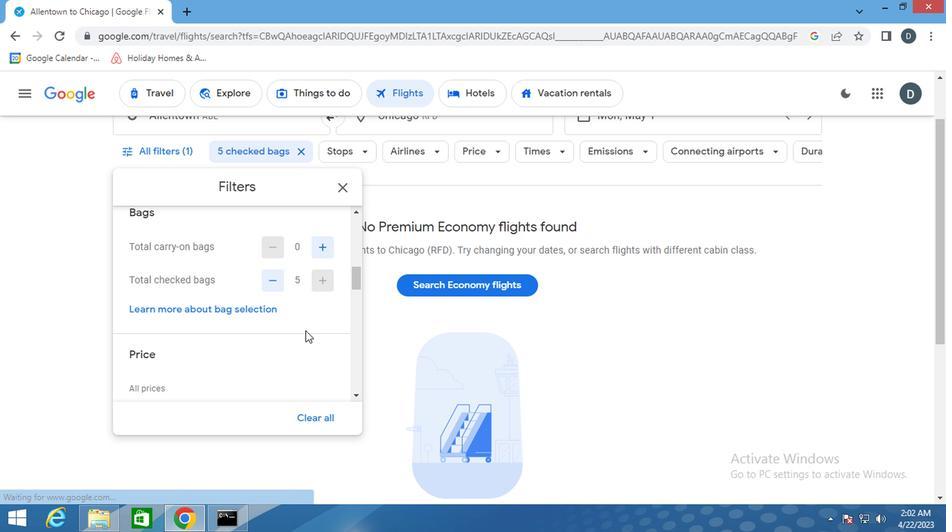 
Action: Mouse scrolled (307, 328) with delta (0, 0)
Screenshot: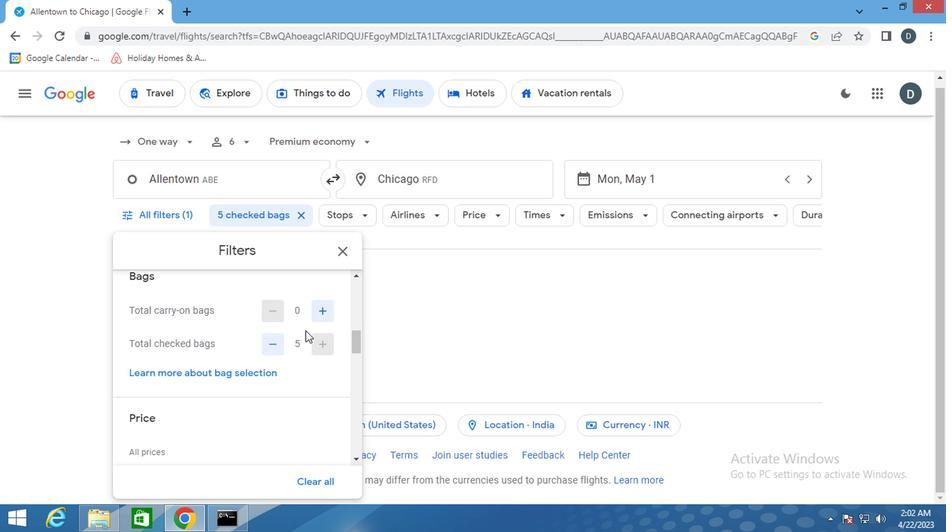 
Action: Mouse moved to (302, 263)
Screenshot: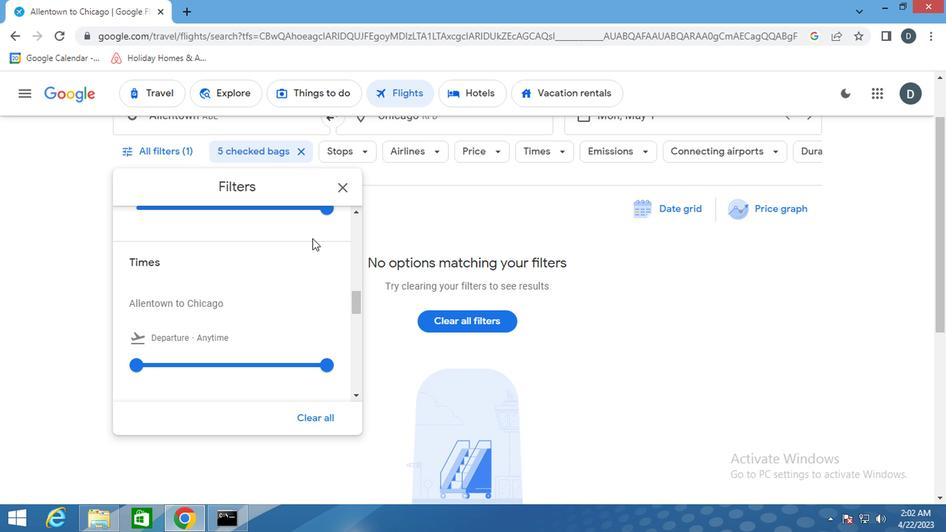 
Action: Mouse scrolled (302, 264) with delta (0, 0)
Screenshot: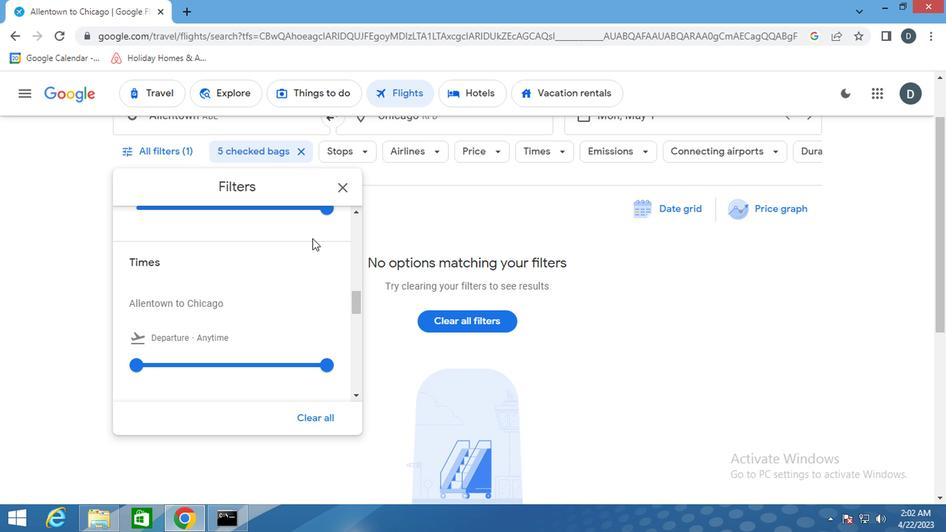 
Action: Mouse moved to (302, 319)
Screenshot: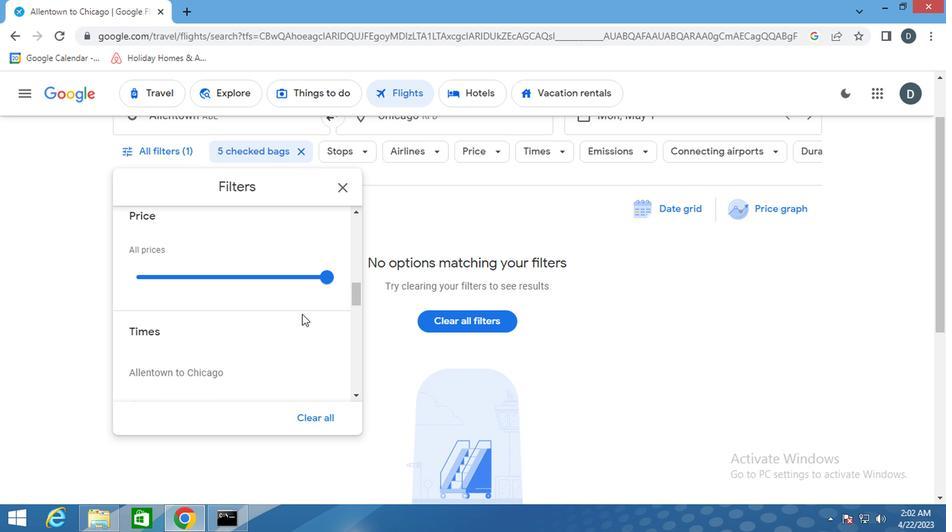 
Action: Mouse scrolled (302, 318) with delta (0, 0)
Screenshot: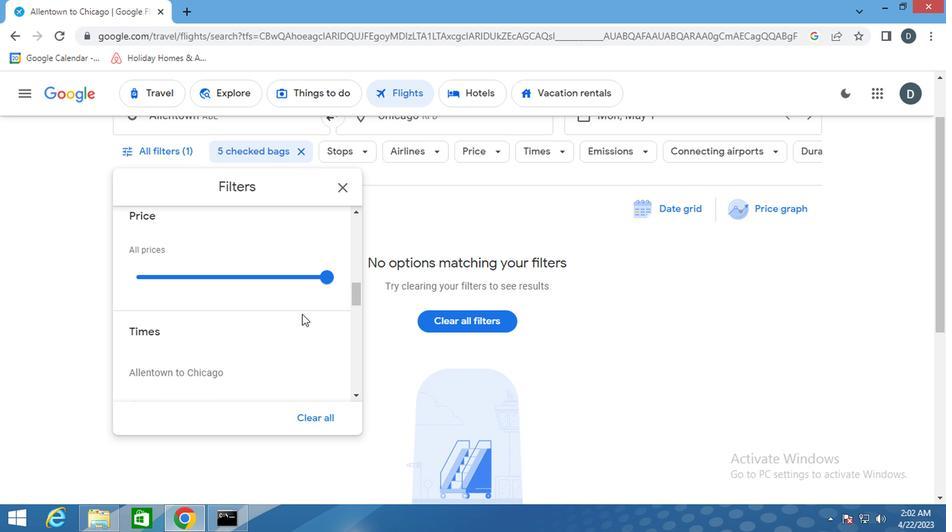 
Action: Mouse scrolled (302, 318) with delta (0, 0)
Screenshot: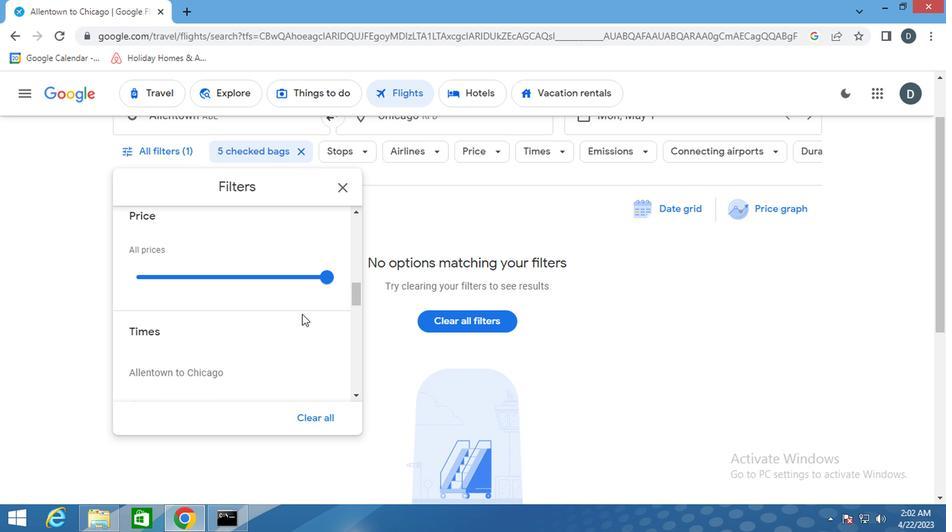 
Action: Mouse moved to (145, 296)
Screenshot: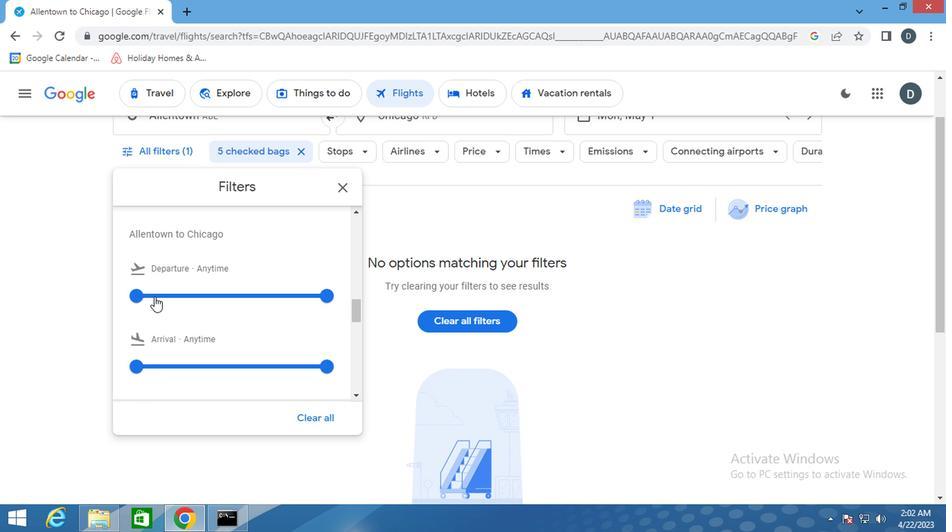 
Action: Mouse pressed left at (145, 296)
Screenshot: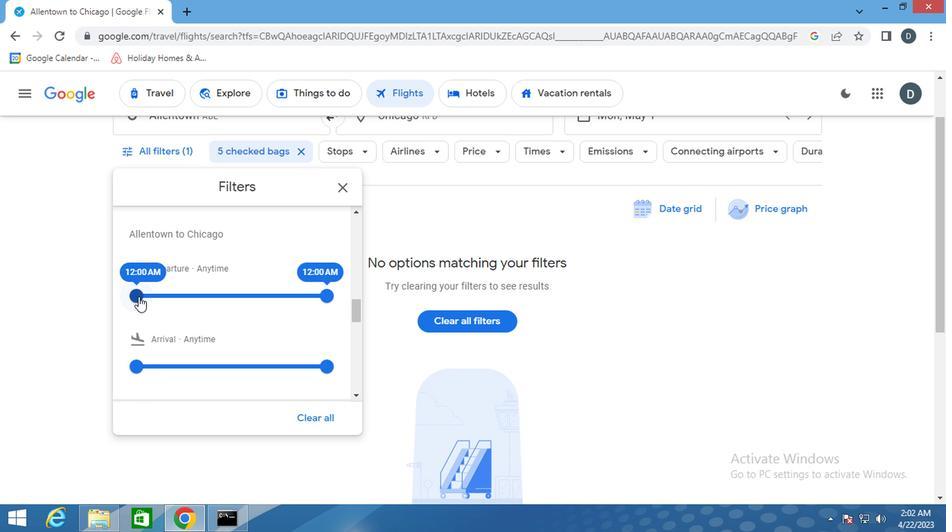 
Action: Mouse moved to (335, 290)
Screenshot: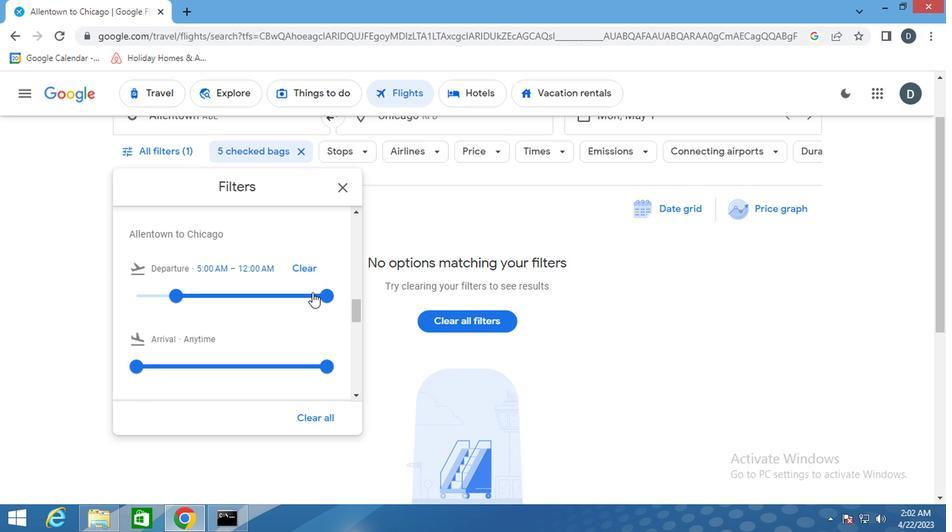 
Action: Mouse pressed left at (335, 290)
Screenshot: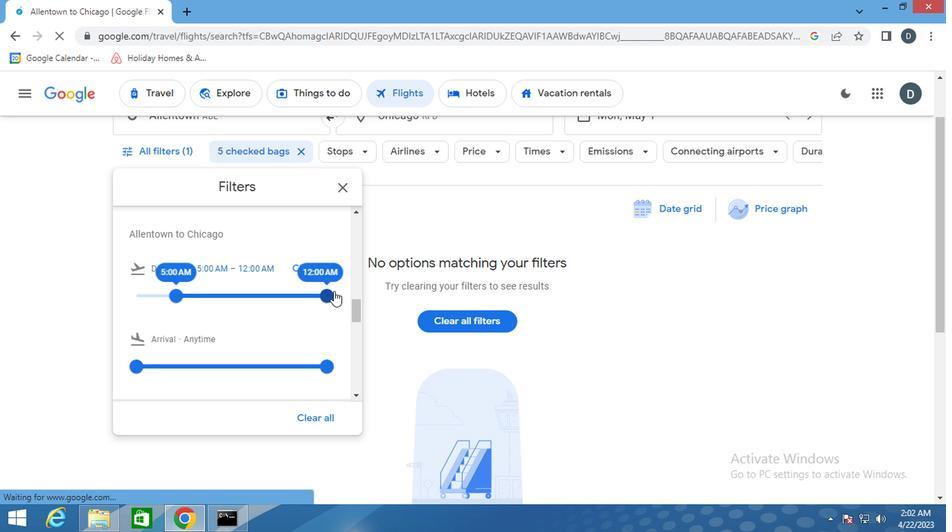 
Action: Mouse moved to (274, 331)
Screenshot: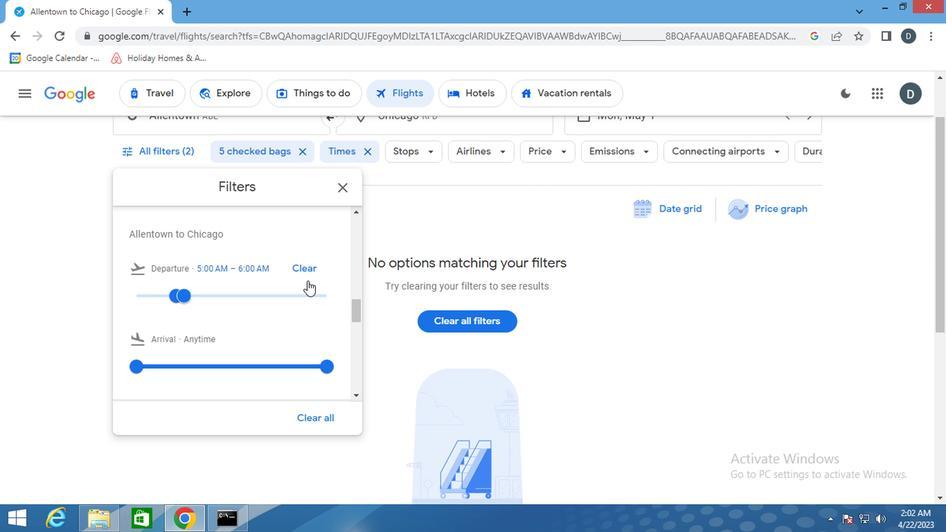 
Action: Mouse scrolled (274, 330) with delta (0, 0)
Screenshot: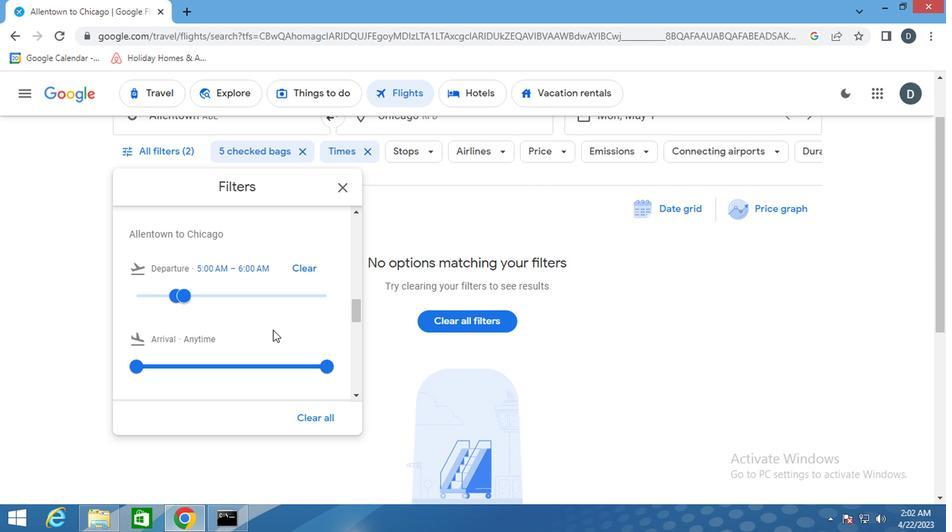 
Action: Mouse scrolled (274, 330) with delta (0, 0)
Screenshot: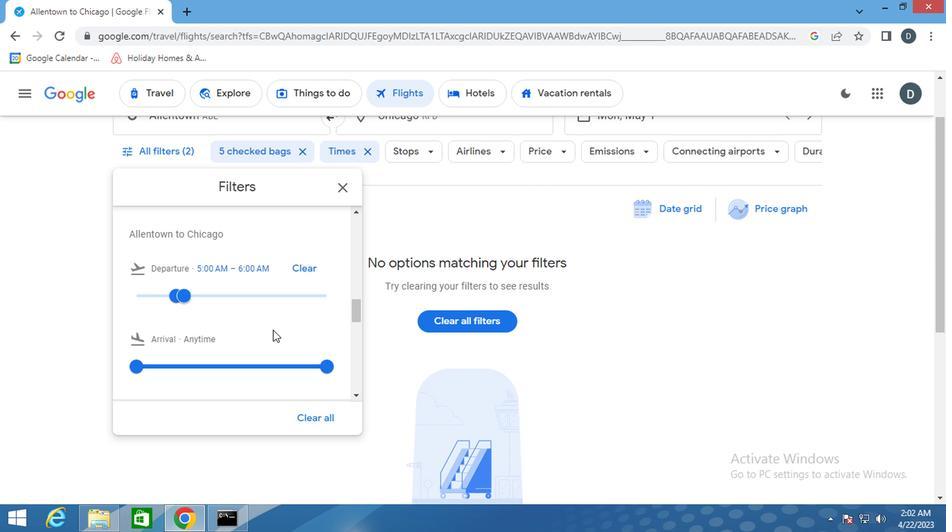 
Action: Mouse scrolled (274, 330) with delta (0, 0)
Screenshot: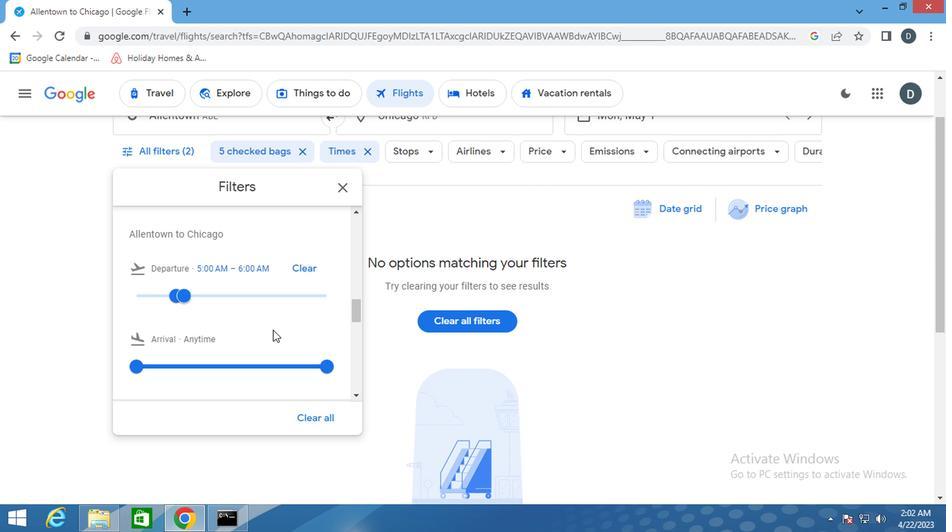 
Action: Mouse scrolled (274, 330) with delta (0, 0)
Screenshot: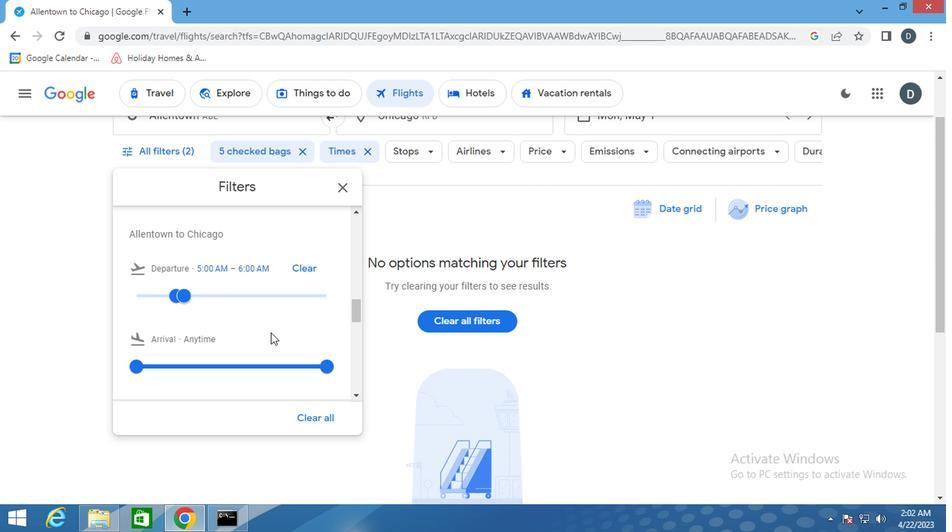 
Action: Mouse scrolled (274, 330) with delta (0, 0)
Screenshot: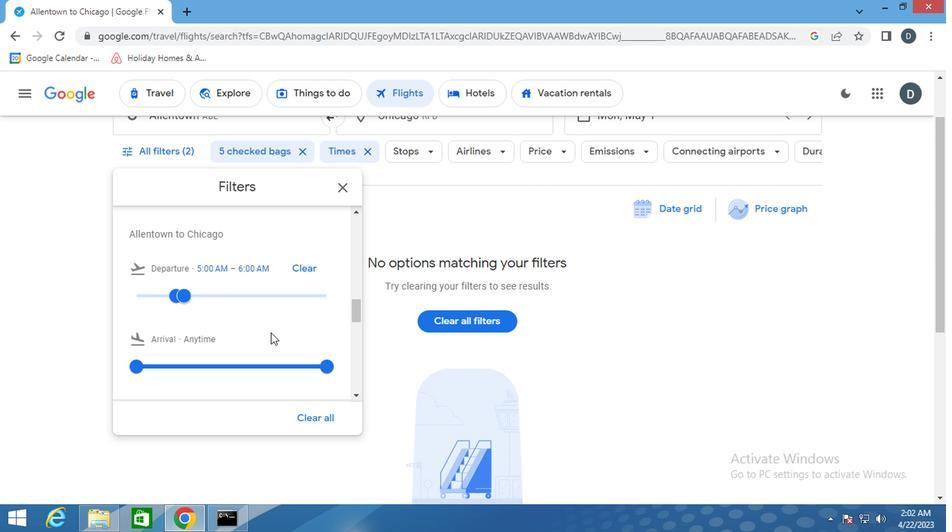 
Action: Mouse scrolled (274, 330) with delta (0, 0)
Screenshot: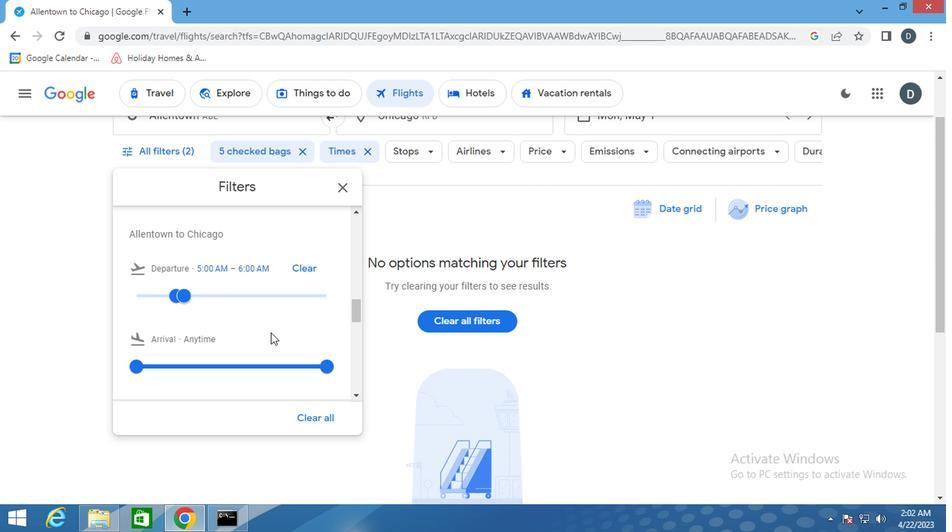 
Action: Mouse scrolled (274, 330) with delta (0, 0)
Screenshot: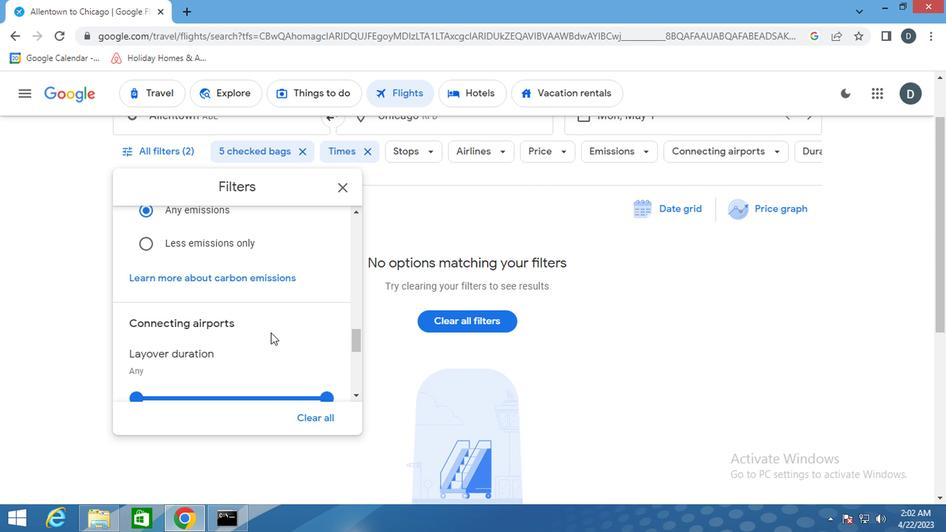 
Action: Mouse scrolled (274, 330) with delta (0, 0)
Screenshot: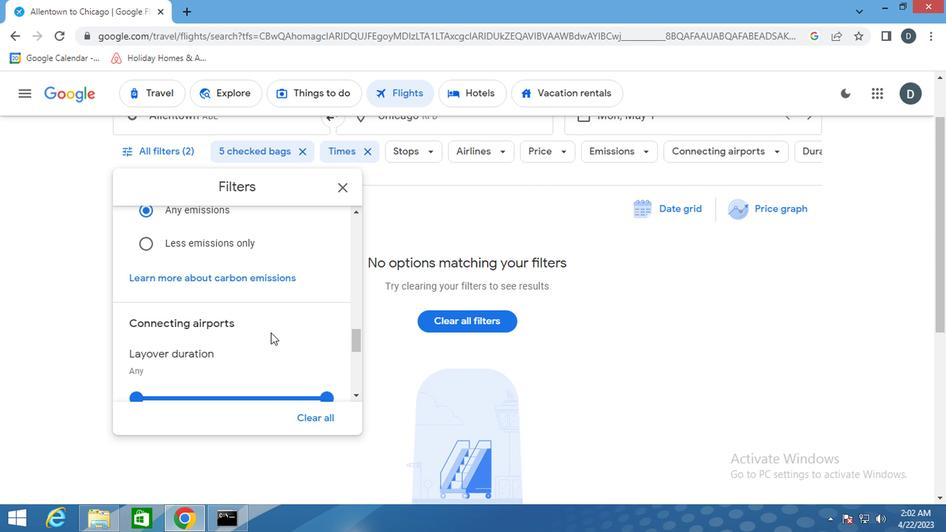 
Action: Mouse scrolled (274, 330) with delta (0, 0)
Screenshot: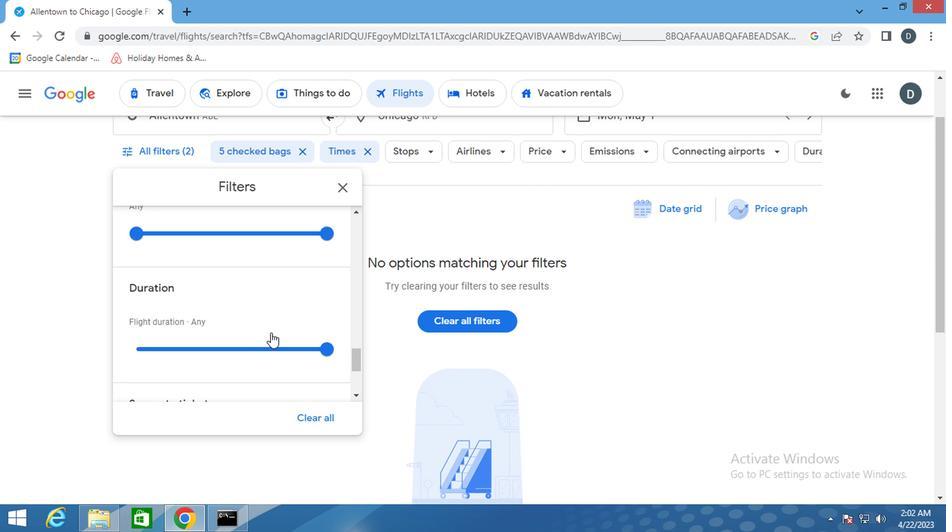 
Action: Mouse scrolled (274, 330) with delta (0, 0)
Screenshot: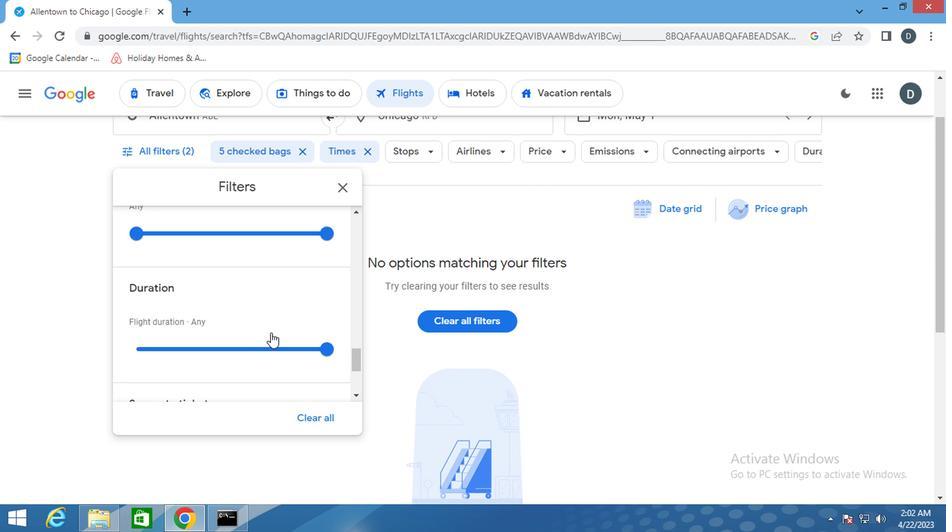 
Action: Mouse scrolled (274, 330) with delta (0, 0)
Screenshot: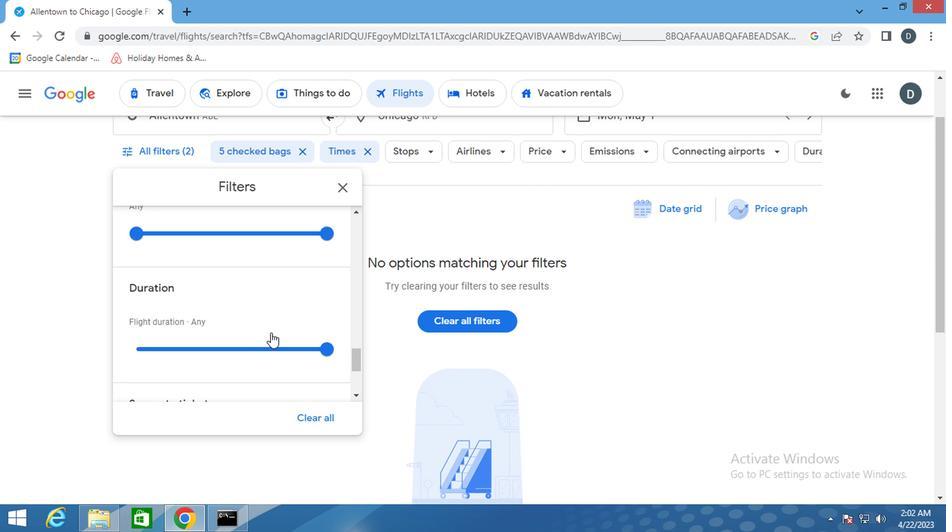 
Action: Mouse scrolled (274, 330) with delta (0, 0)
Screenshot: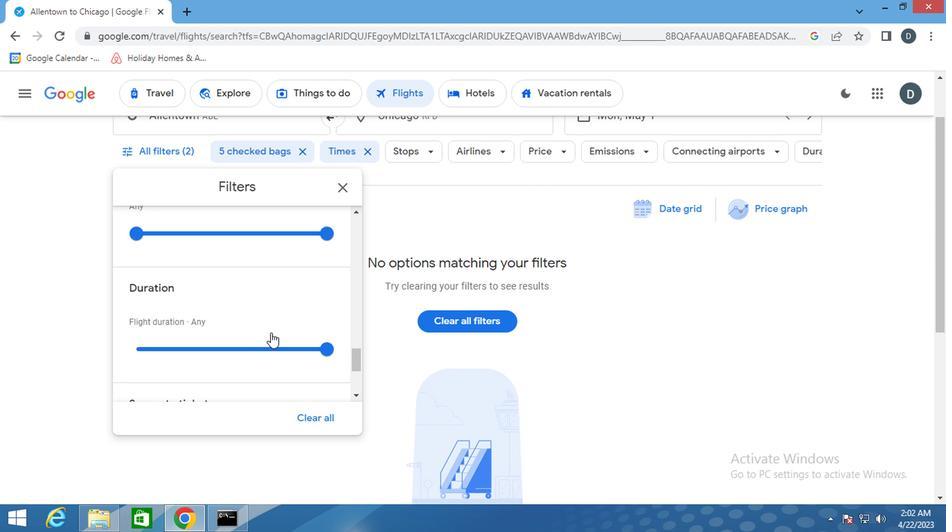 
Action: Mouse moved to (275, 331)
Screenshot: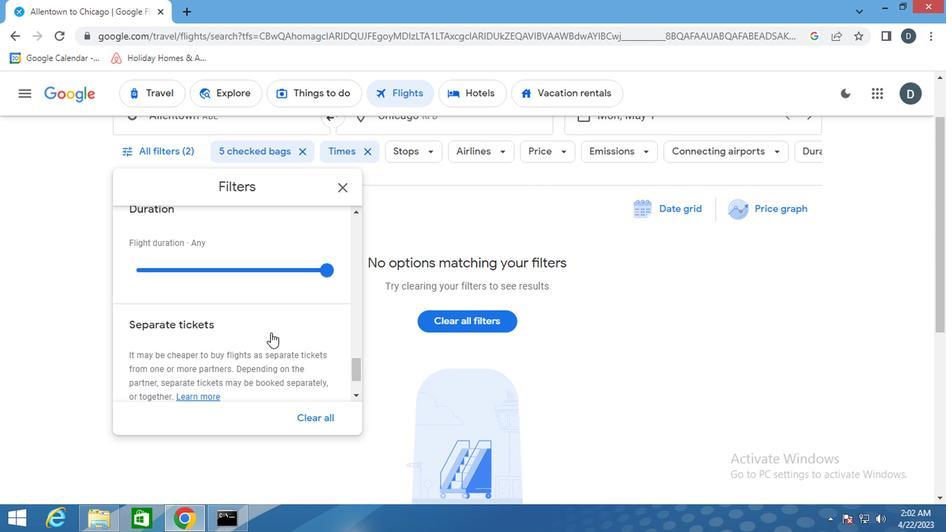 
Action: Mouse scrolled (275, 330) with delta (0, 0)
Screenshot: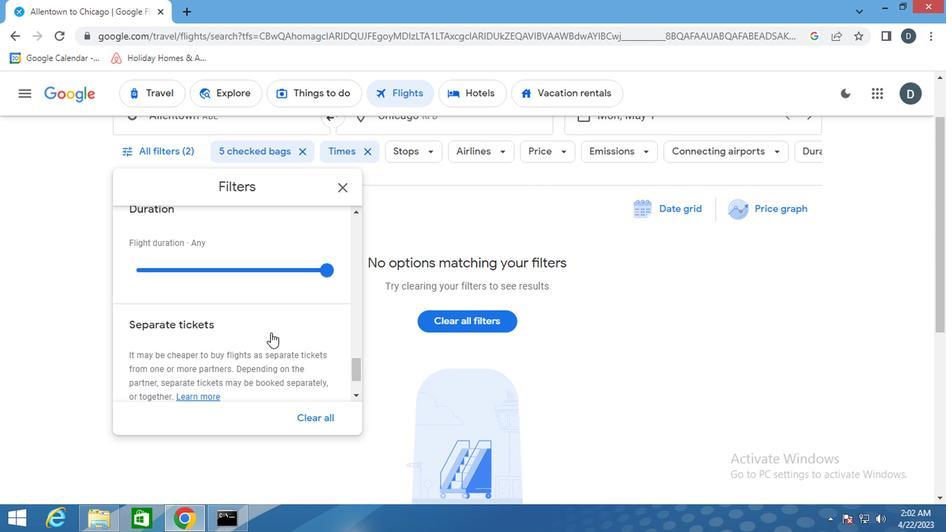 
Action: Mouse scrolled (275, 330) with delta (0, 0)
Screenshot: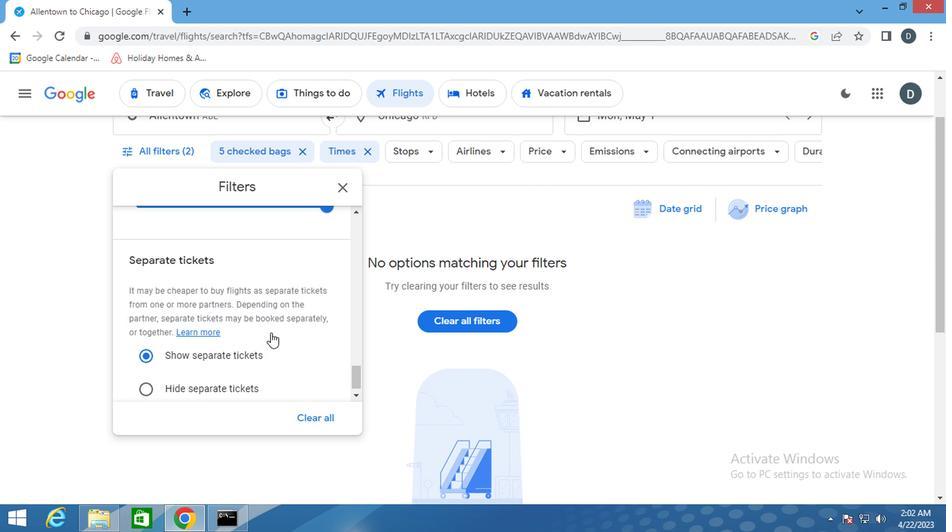 
Action: Mouse scrolled (275, 330) with delta (0, 0)
Screenshot: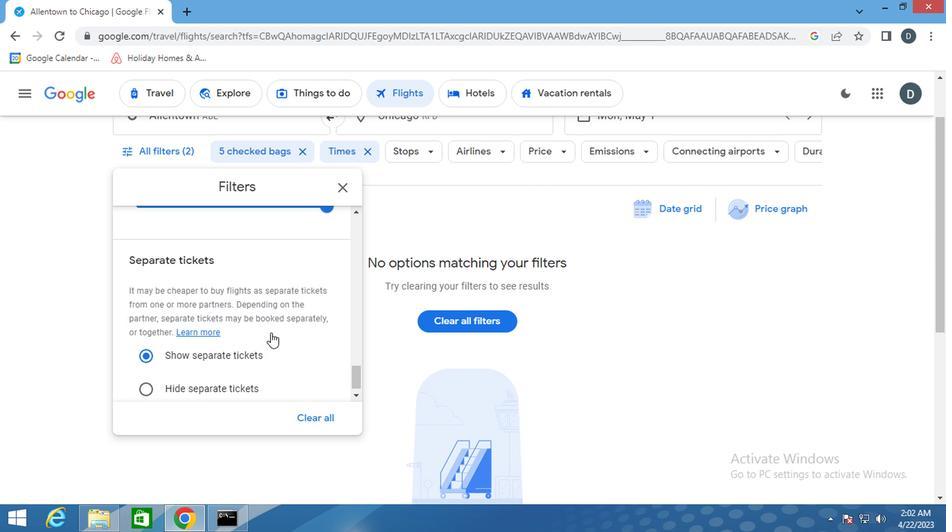
Action: Mouse scrolled (275, 330) with delta (0, 0)
Screenshot: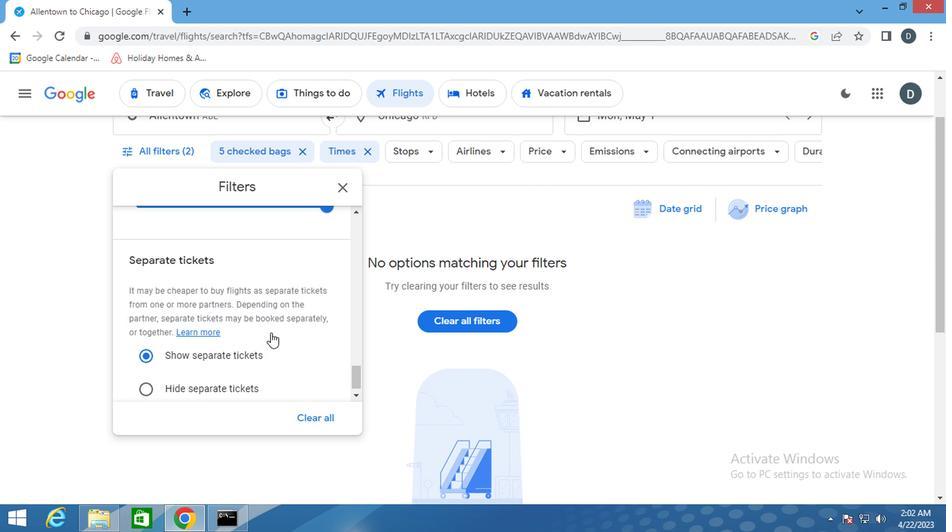 
Action: Mouse moved to (276, 331)
Screenshot: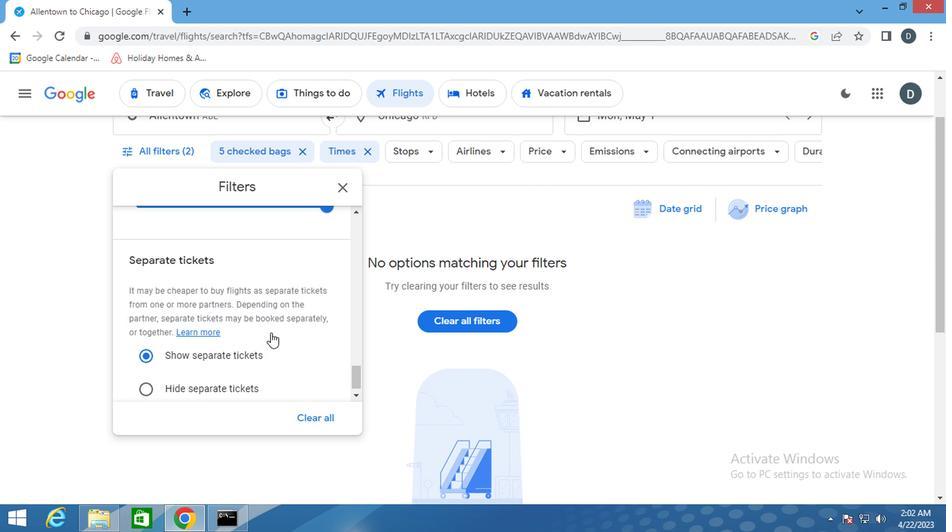 
Action: Mouse scrolled (276, 330) with delta (0, 0)
Screenshot: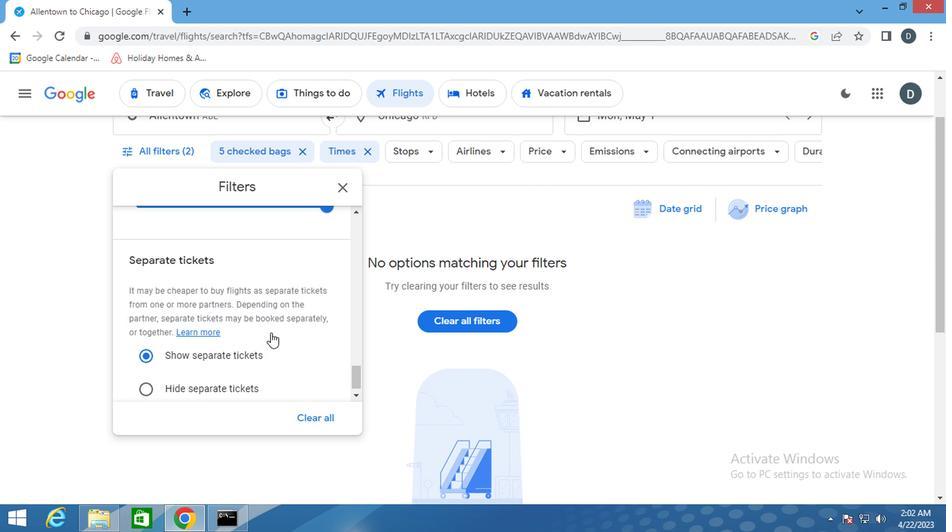 
Action: Mouse moved to (279, 331)
Screenshot: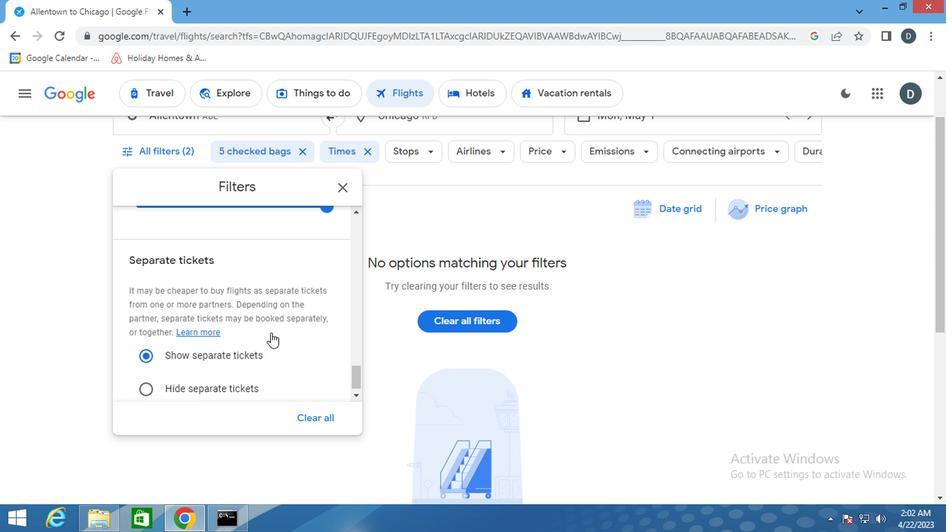 
Action: Mouse scrolled (279, 330) with delta (0, 0)
Screenshot: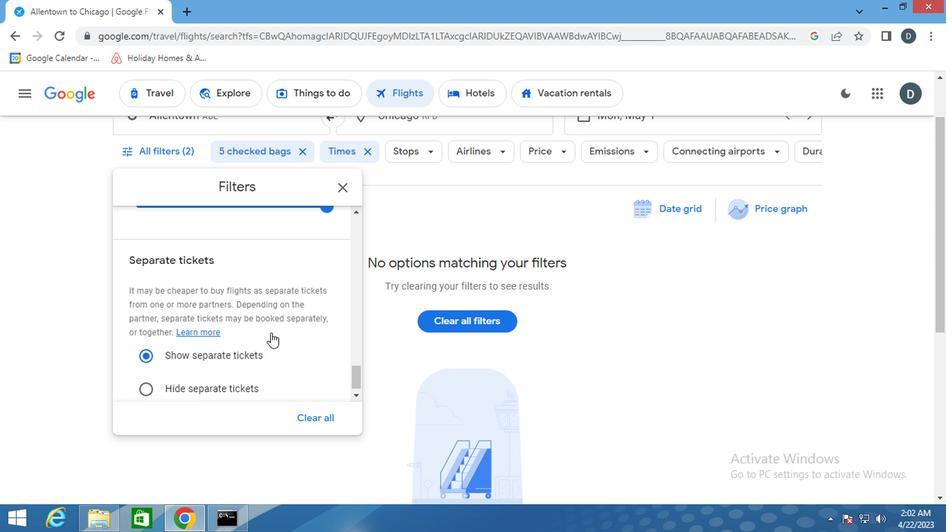 
Action: Mouse moved to (285, 324)
Screenshot: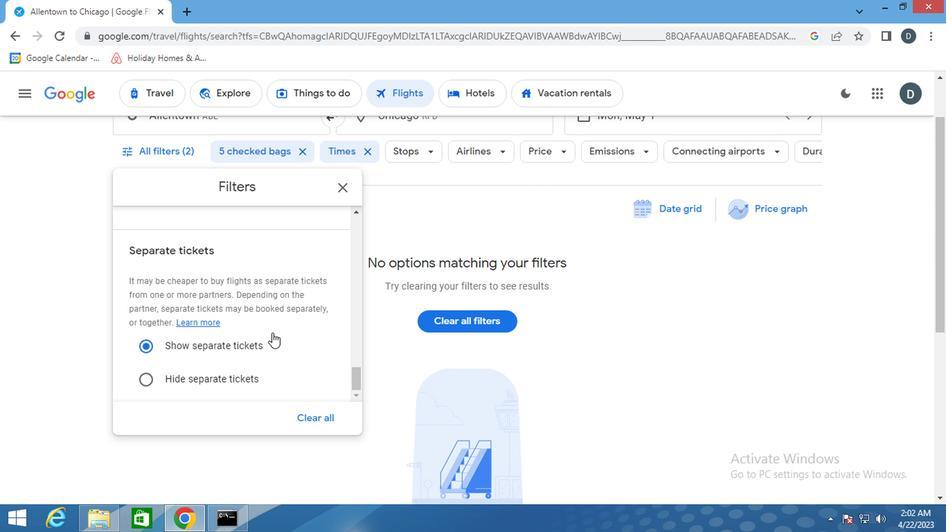 
Action: Mouse scrolled (285, 323) with delta (0, 0)
Screenshot: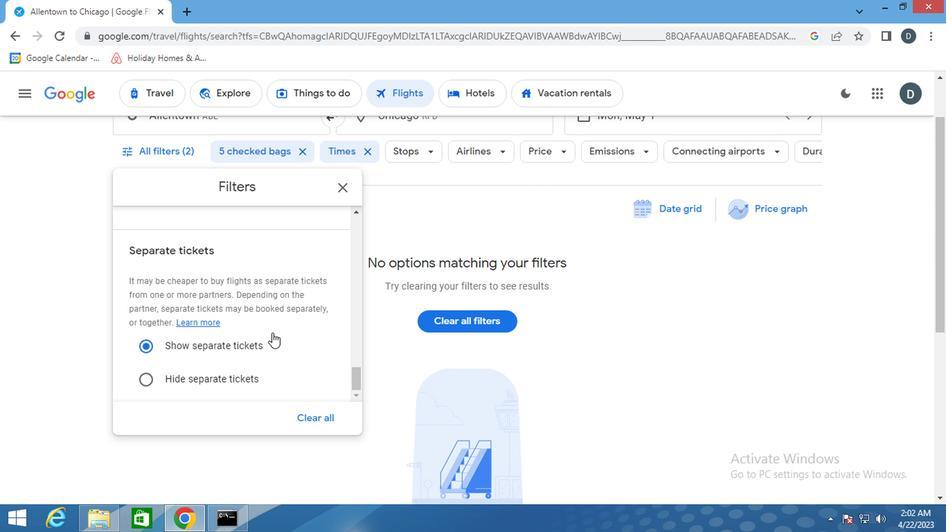 
Action: Mouse moved to (347, 191)
Screenshot: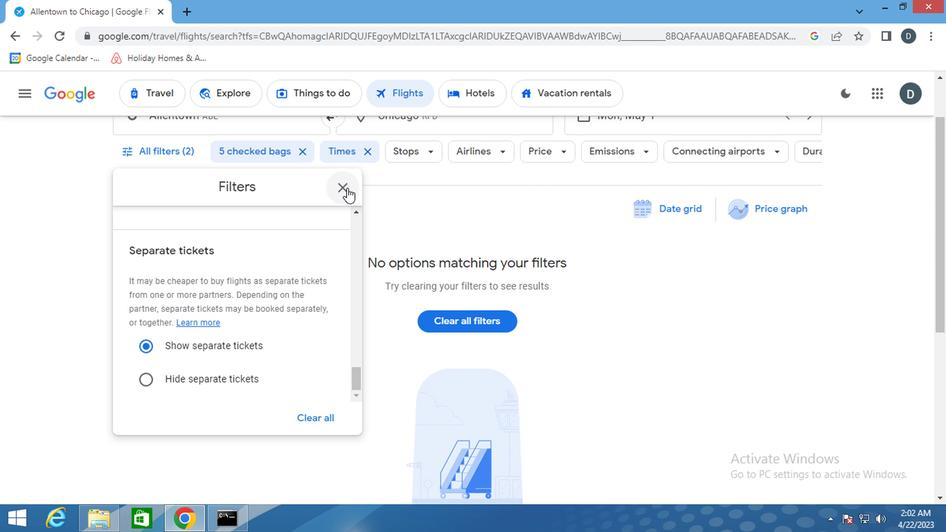 
Action: Mouse pressed left at (347, 191)
Screenshot: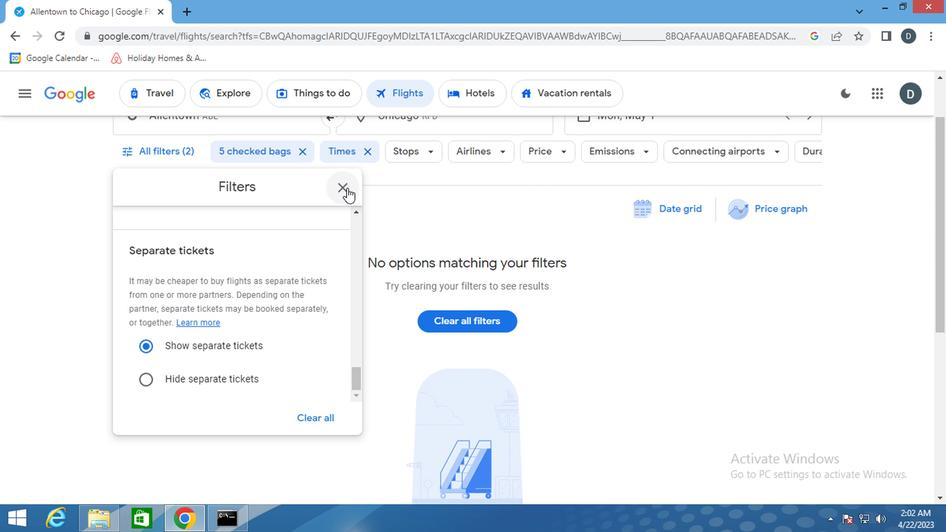 
